Task: Create a due date automation trigger when advanced on, 2 working days after a card is due add fields without custom field "Resume" set to a number lower or equal to 1 and greater than 10 at 11:00 AM.
Action: Mouse moved to (876, 267)
Screenshot: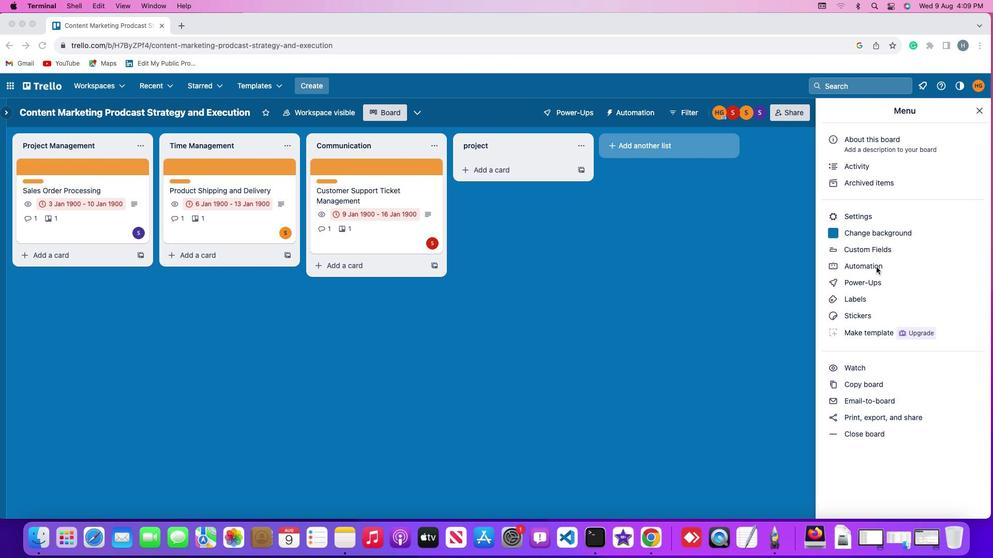 
Action: Mouse pressed left at (876, 267)
Screenshot: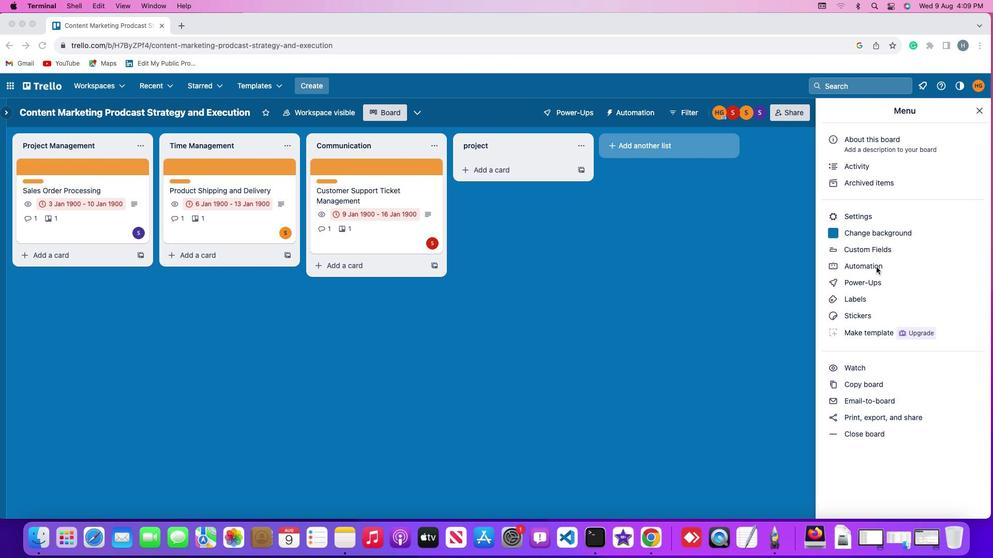 
Action: Mouse pressed left at (876, 267)
Screenshot: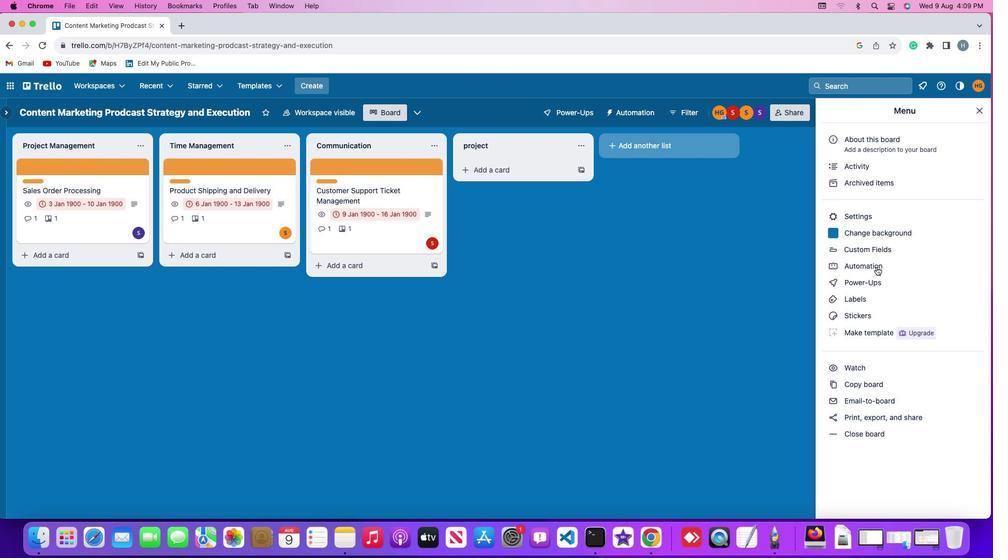 
Action: Mouse moved to (57, 245)
Screenshot: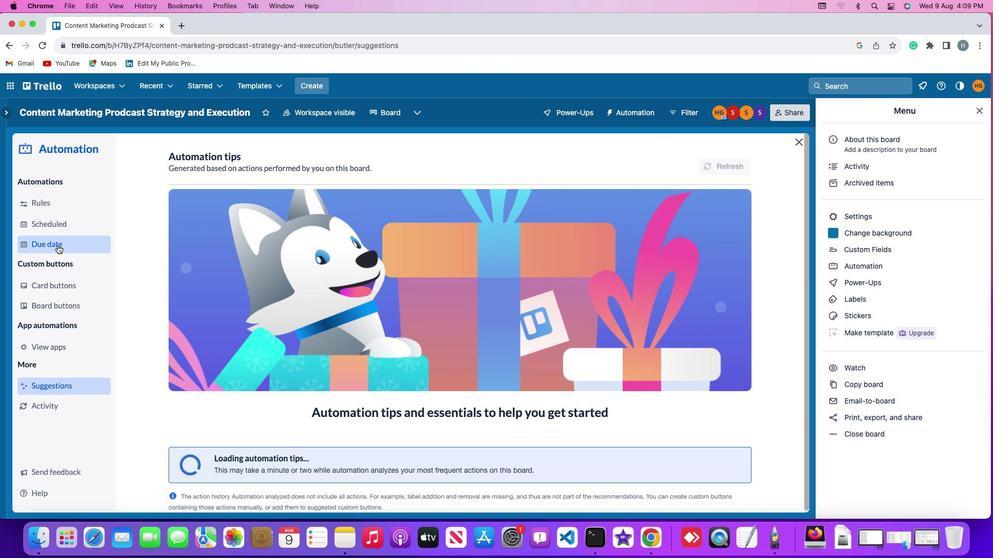 
Action: Mouse pressed left at (57, 245)
Screenshot: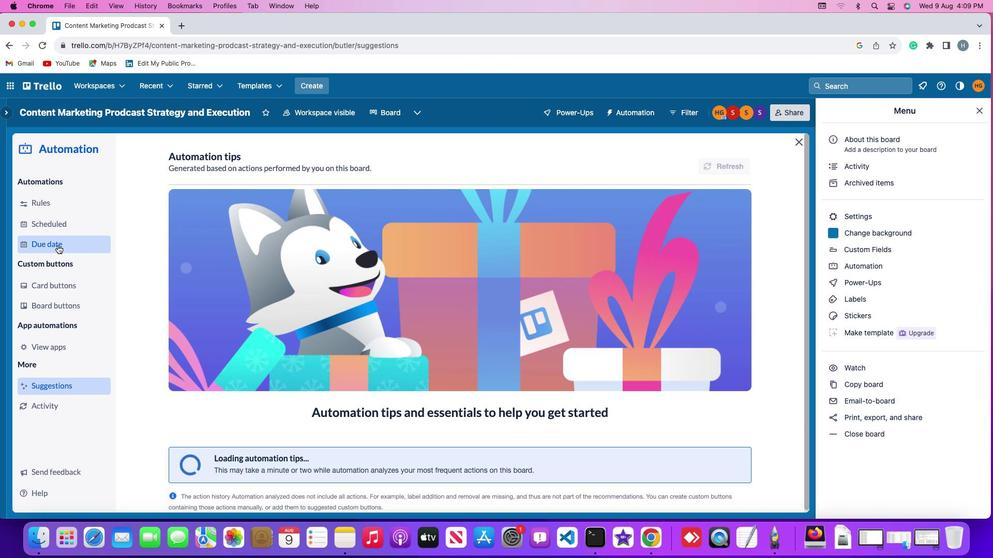 
Action: Mouse moved to (689, 161)
Screenshot: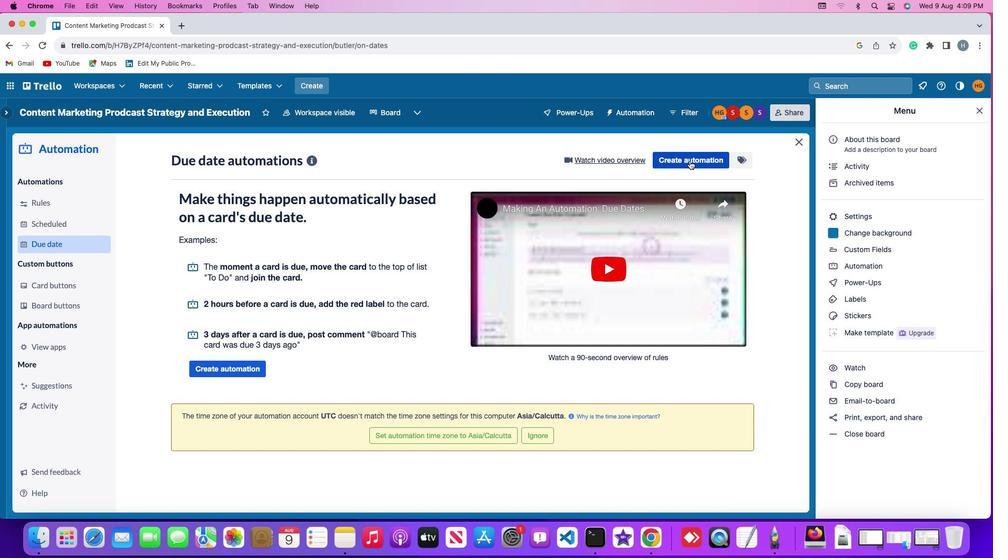 
Action: Mouse pressed left at (689, 161)
Screenshot: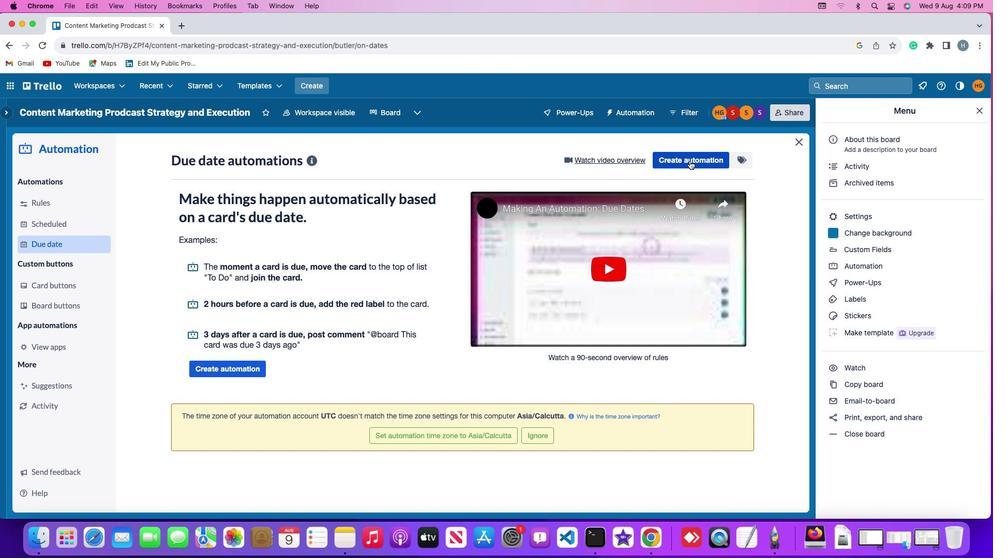 
Action: Mouse moved to (240, 256)
Screenshot: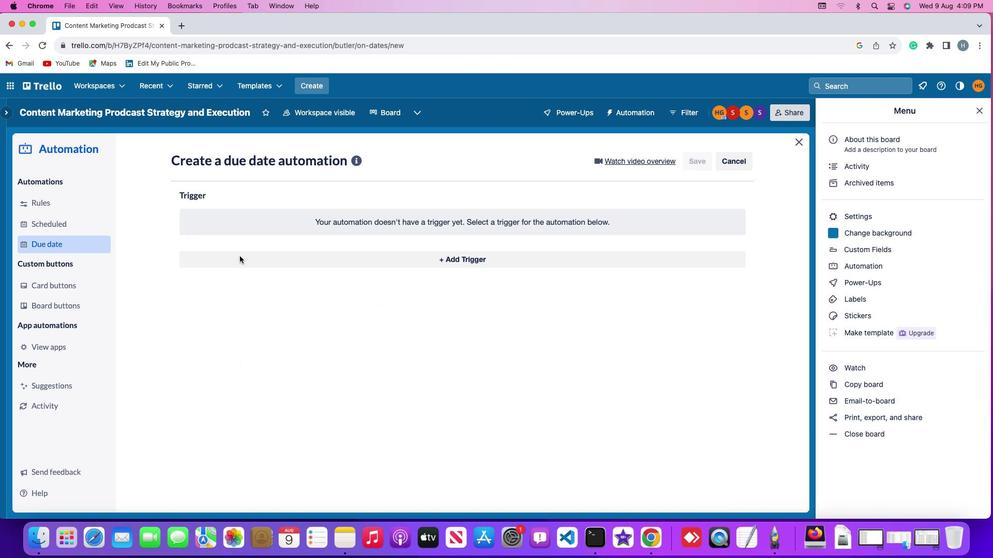 
Action: Mouse pressed left at (240, 256)
Screenshot: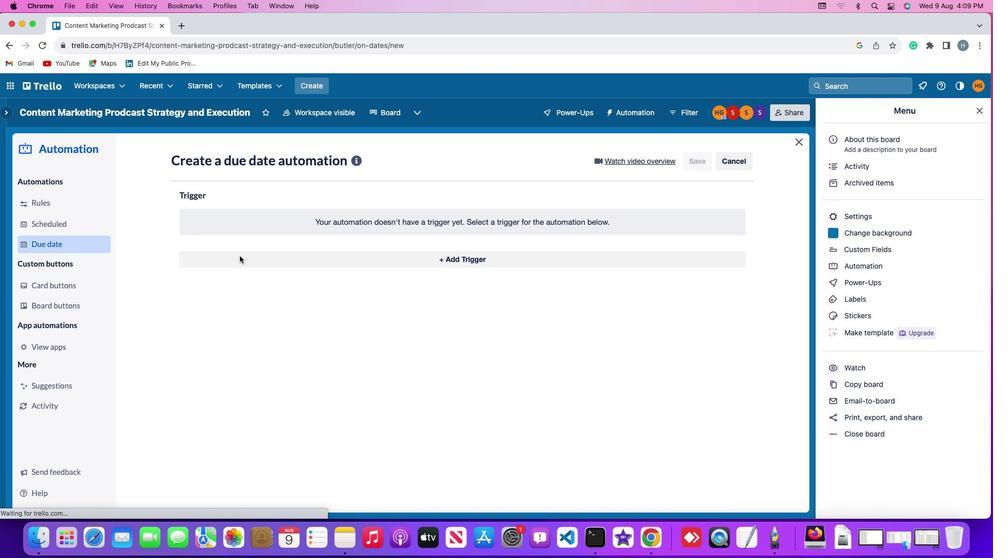 
Action: Mouse moved to (197, 415)
Screenshot: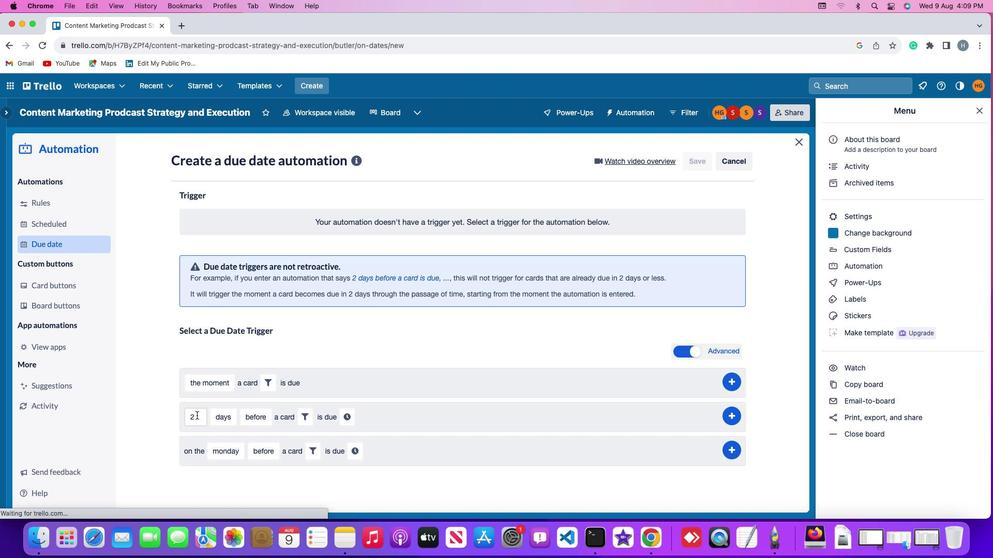 
Action: Mouse pressed left at (197, 415)
Screenshot: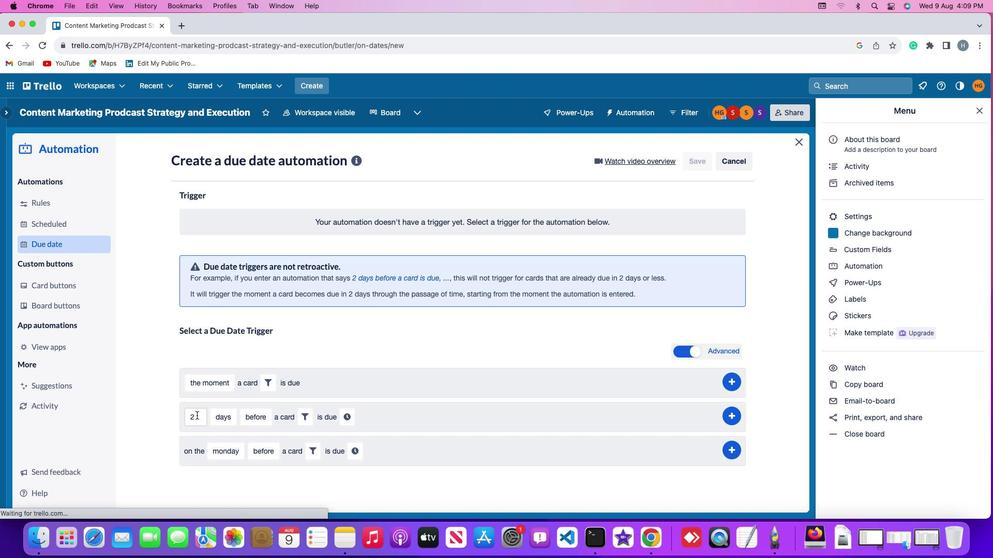 
Action: Mouse moved to (200, 413)
Screenshot: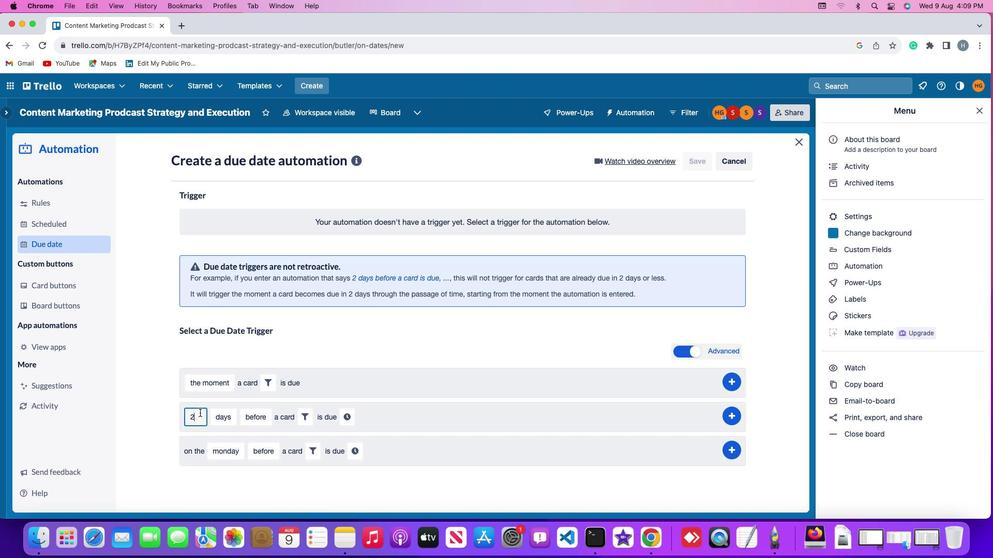 
Action: Key pressed Key.backspace
Screenshot: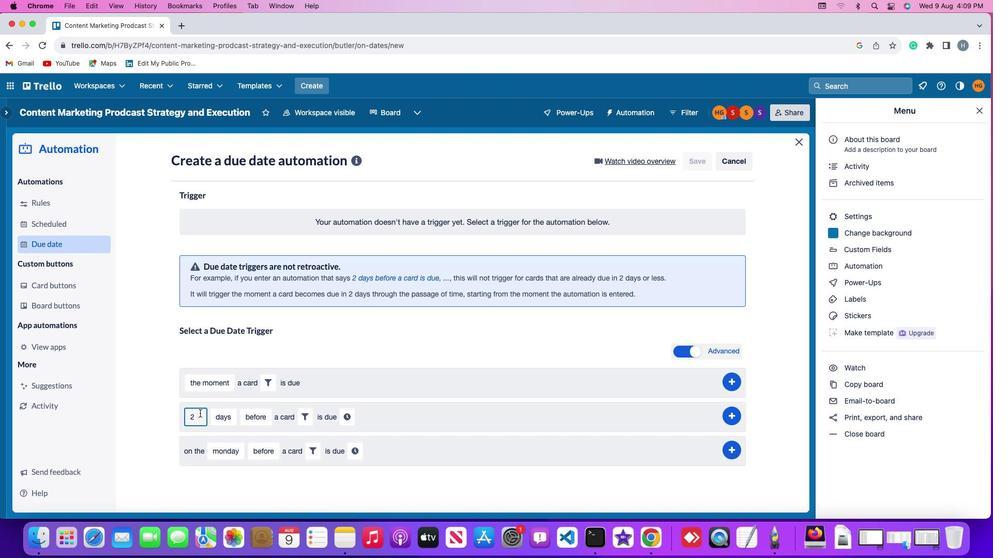 
Action: Mouse moved to (200, 413)
Screenshot: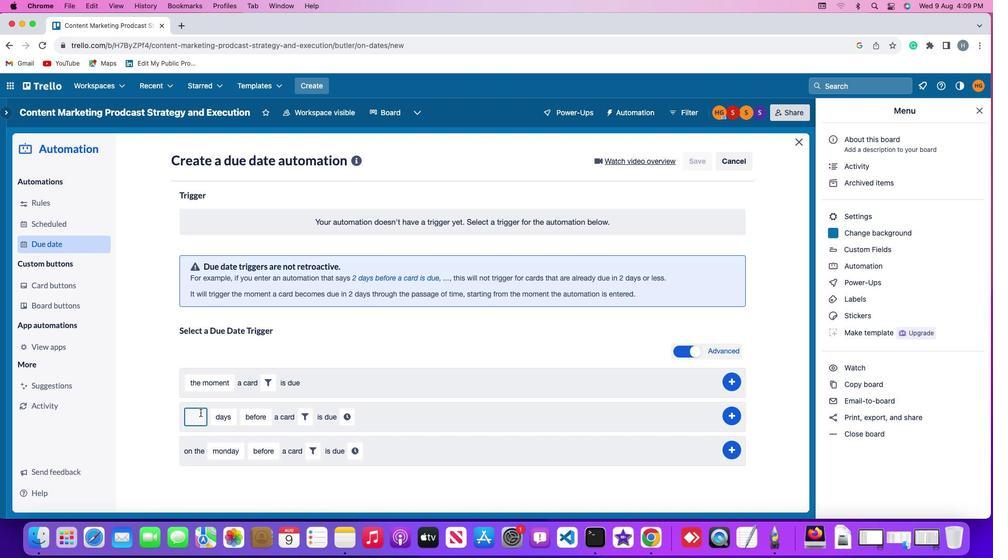 
Action: Key pressed '2'
Screenshot: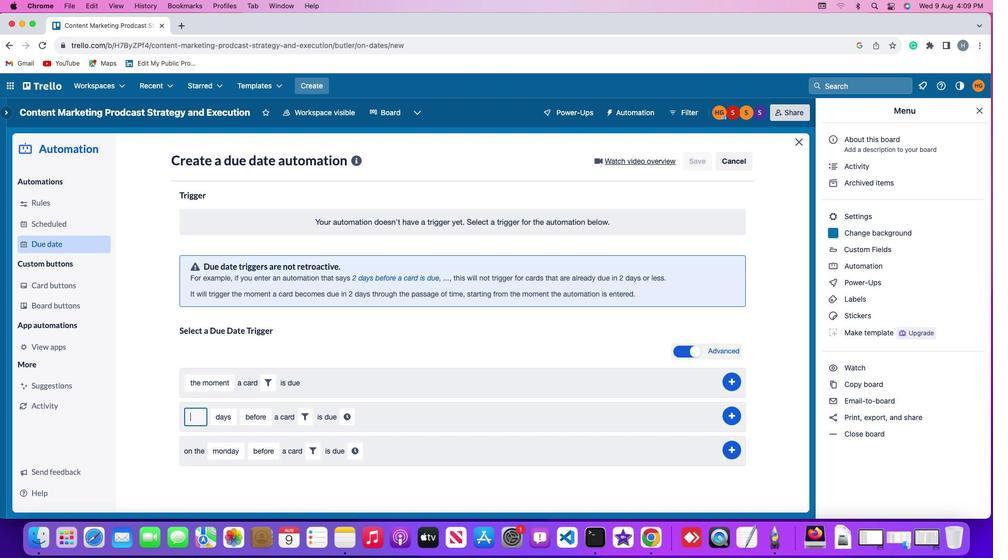 
Action: Mouse moved to (221, 415)
Screenshot: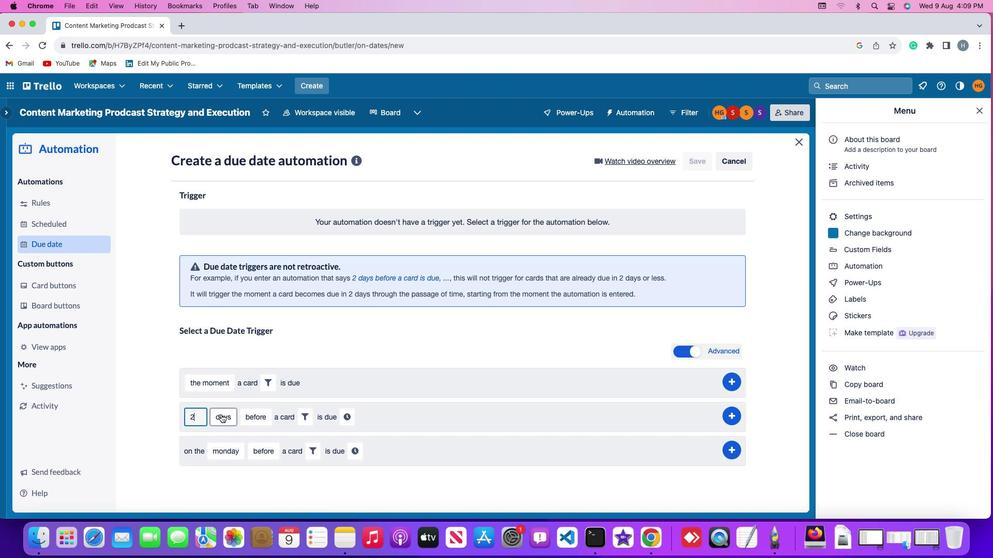 
Action: Mouse pressed left at (221, 415)
Screenshot: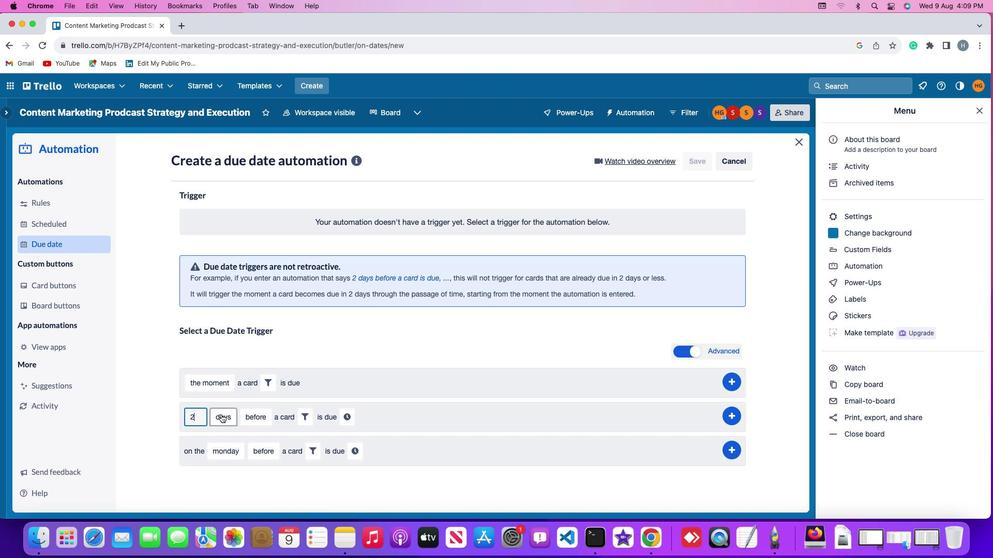 
Action: Mouse moved to (225, 458)
Screenshot: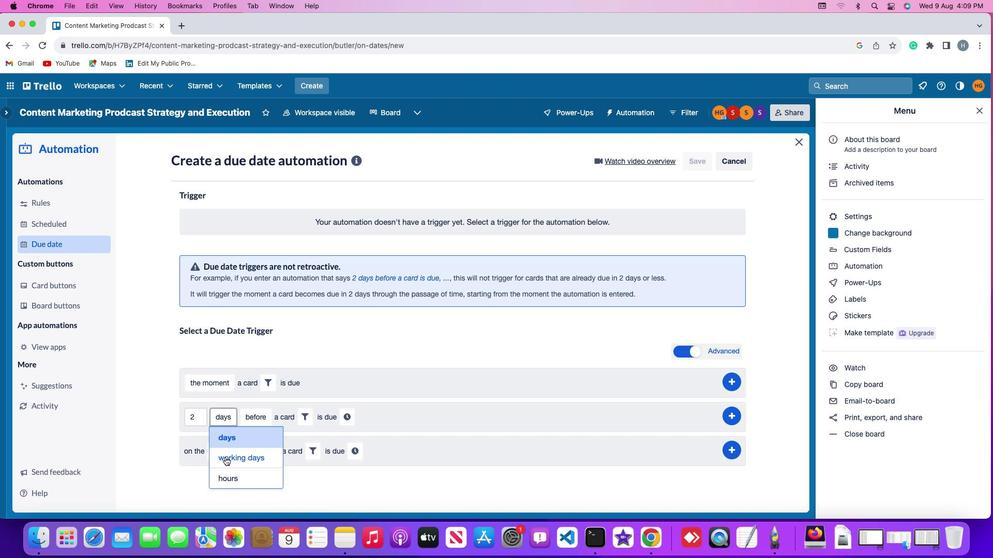 
Action: Mouse pressed left at (225, 458)
Screenshot: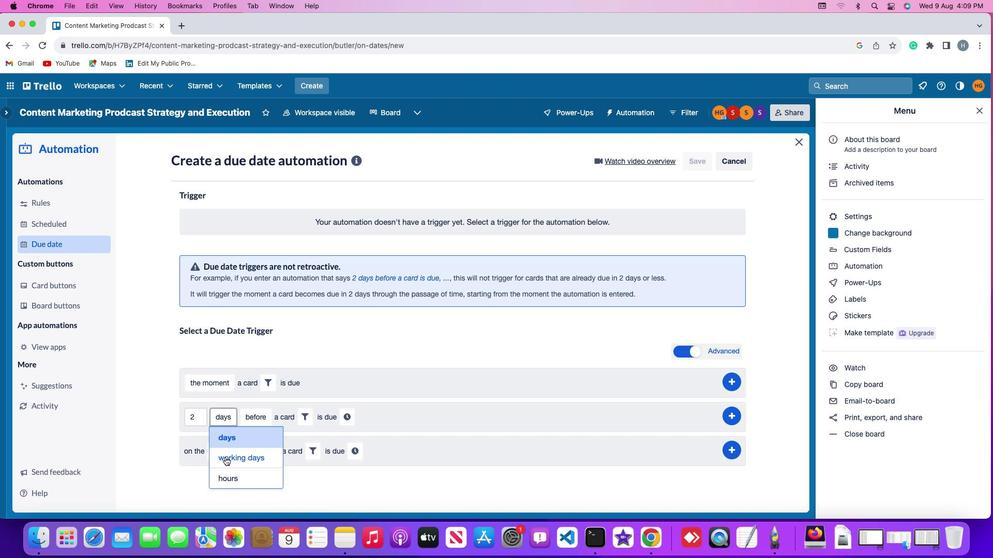 
Action: Mouse moved to (285, 413)
Screenshot: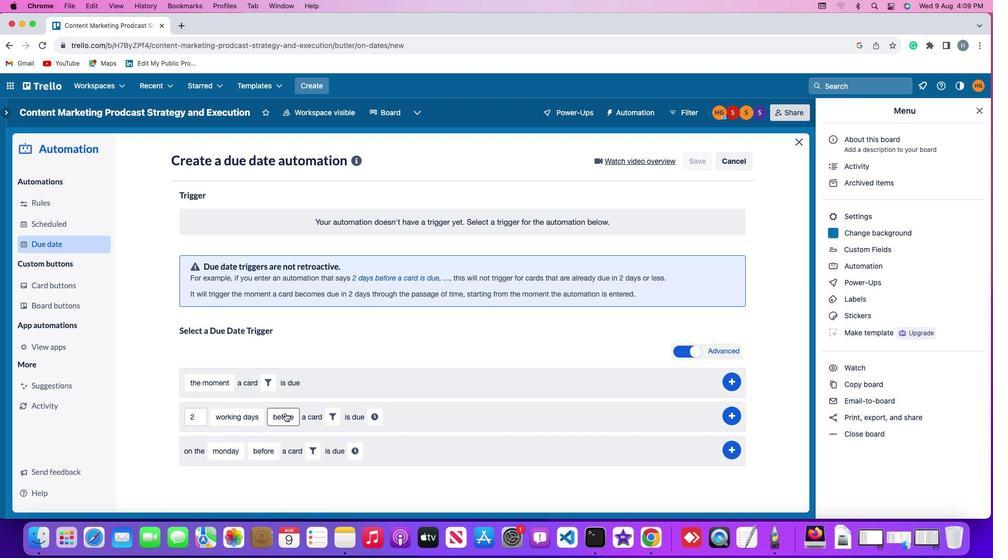 
Action: Mouse pressed left at (285, 413)
Screenshot: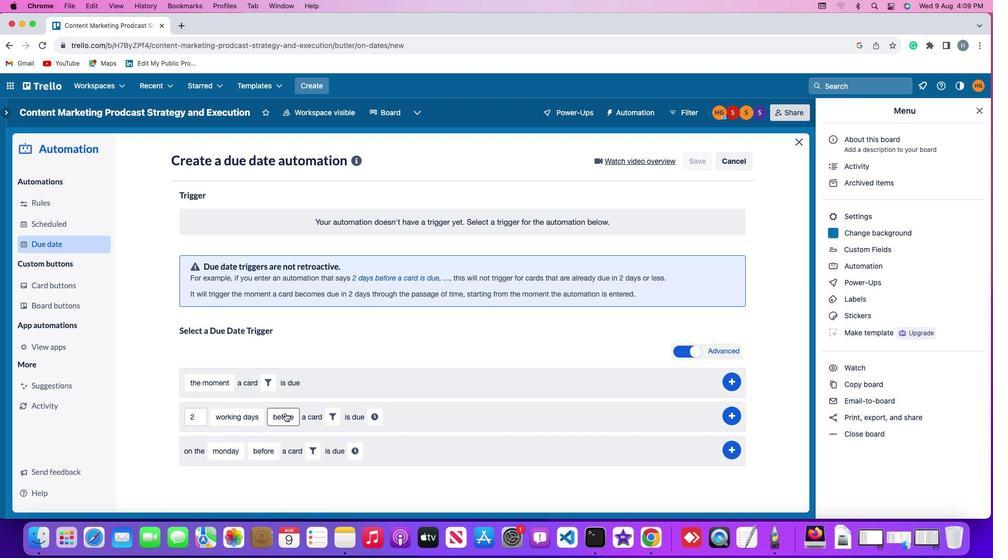 
Action: Mouse moved to (281, 461)
Screenshot: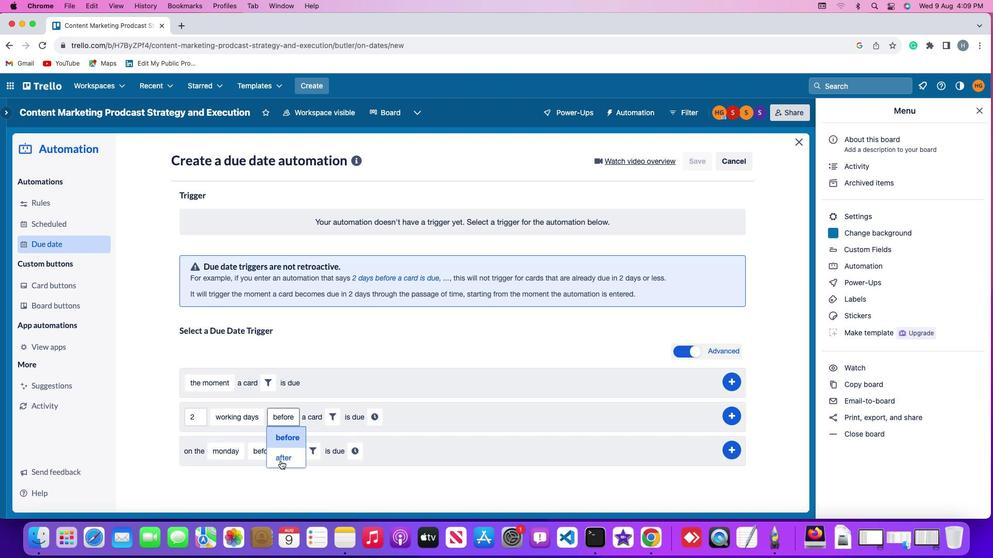 
Action: Mouse pressed left at (281, 461)
Screenshot: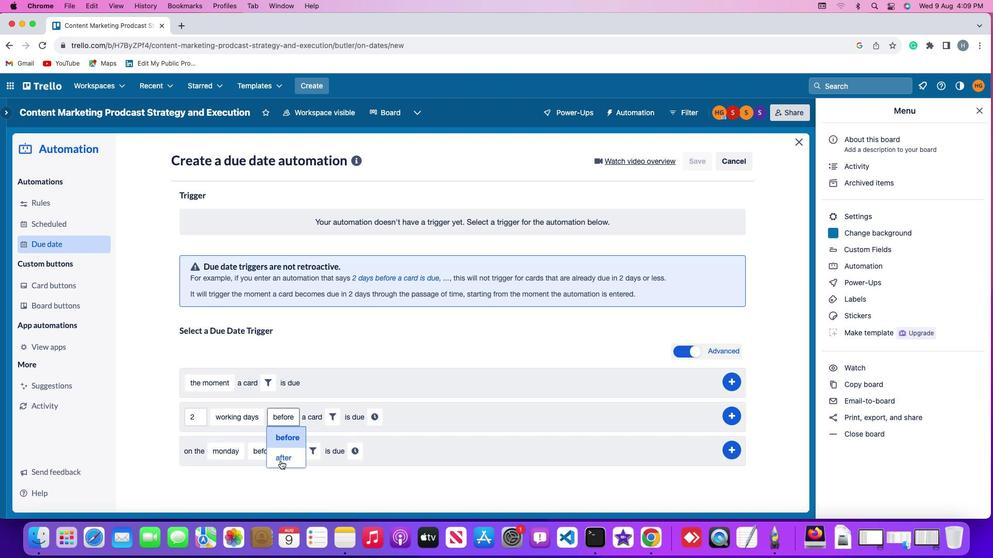 
Action: Mouse moved to (330, 419)
Screenshot: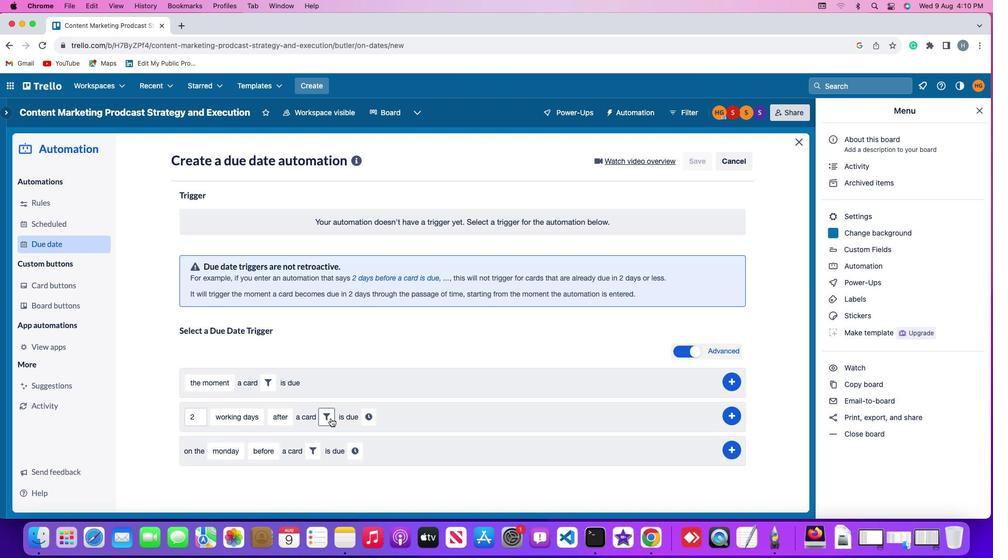 
Action: Mouse pressed left at (330, 419)
Screenshot: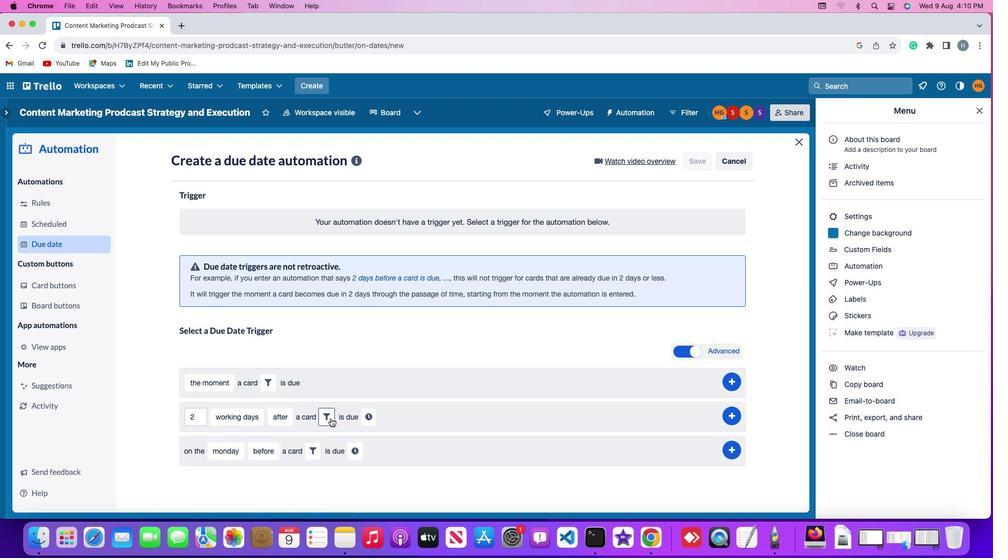 
Action: Mouse moved to (495, 449)
Screenshot: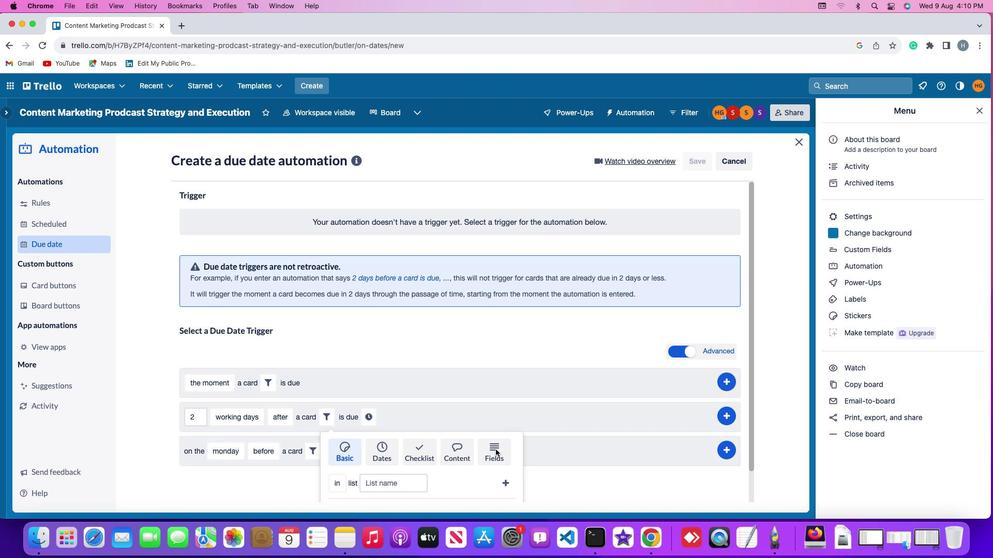 
Action: Mouse pressed left at (495, 449)
Screenshot: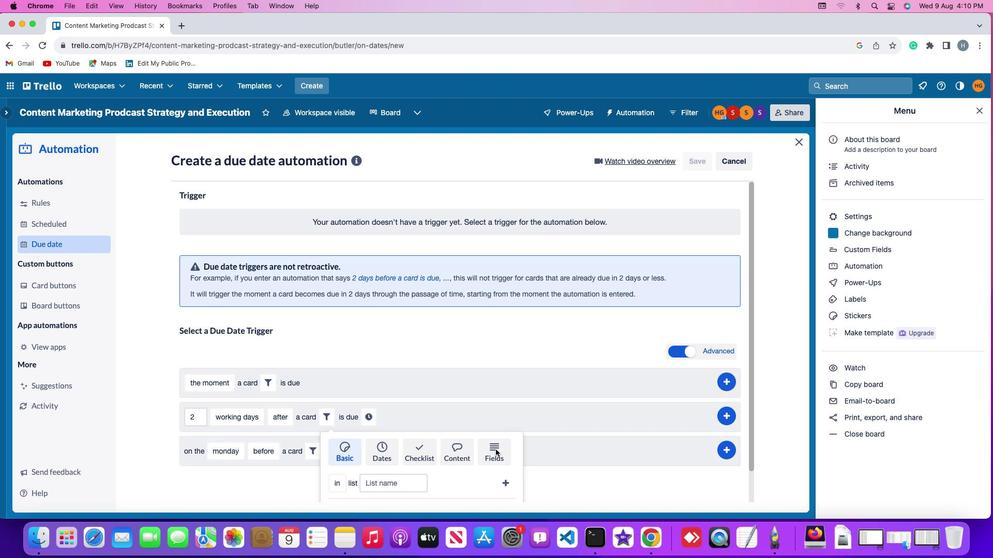 
Action: Mouse moved to (306, 468)
Screenshot: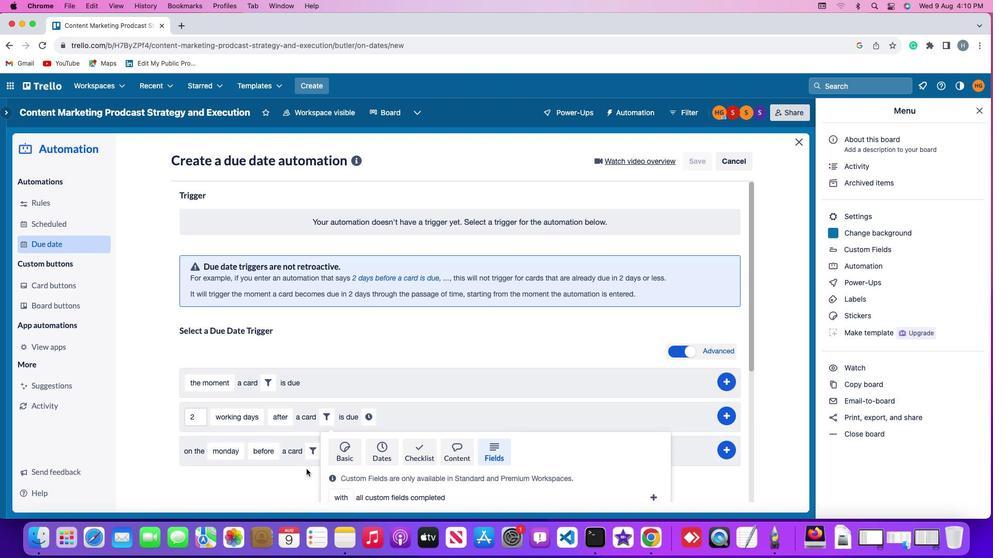 
Action: Mouse scrolled (306, 468) with delta (0, 0)
Screenshot: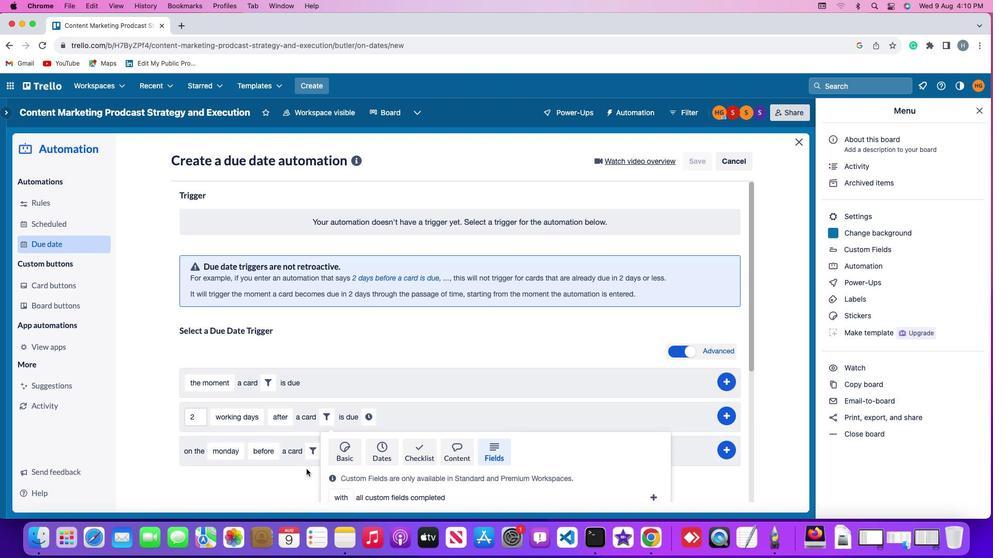 
Action: Mouse moved to (306, 467)
Screenshot: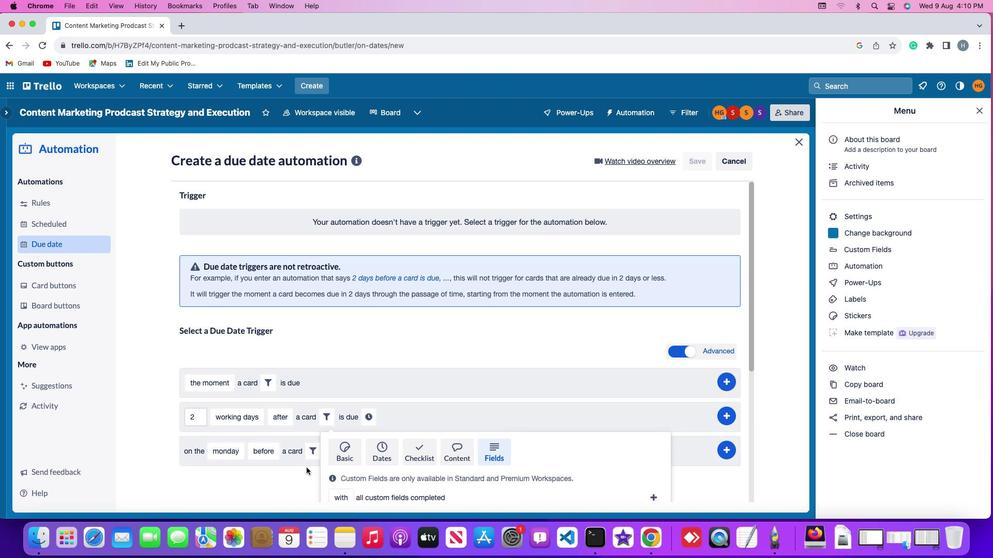 
Action: Mouse scrolled (306, 467) with delta (0, 0)
Screenshot: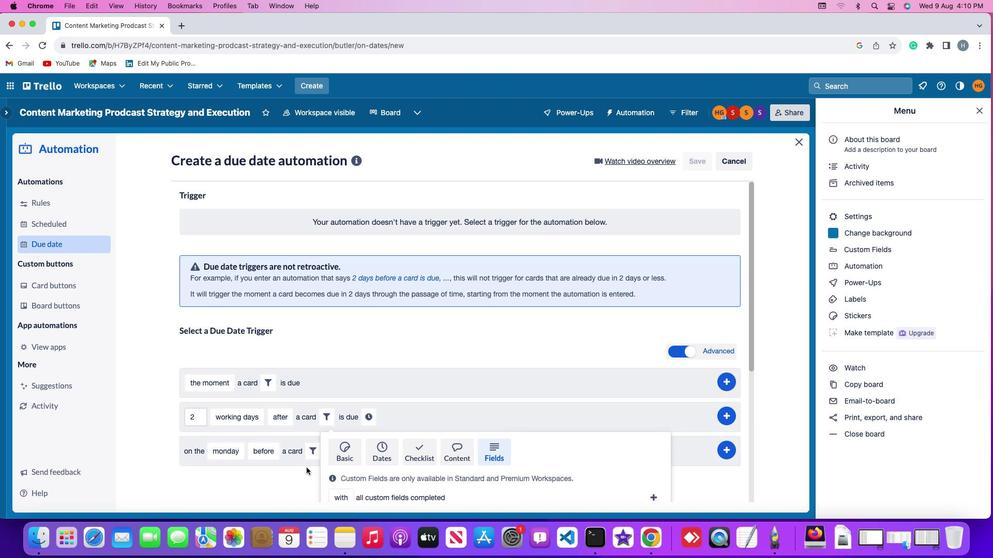 
Action: Mouse scrolled (306, 467) with delta (0, -1)
Screenshot: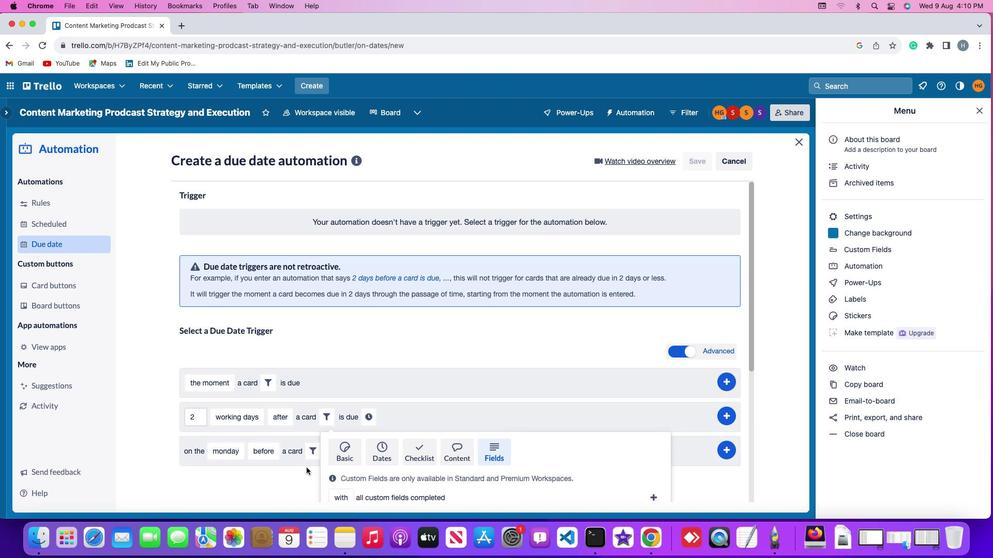 
Action: Mouse scrolled (306, 467) with delta (0, -2)
Screenshot: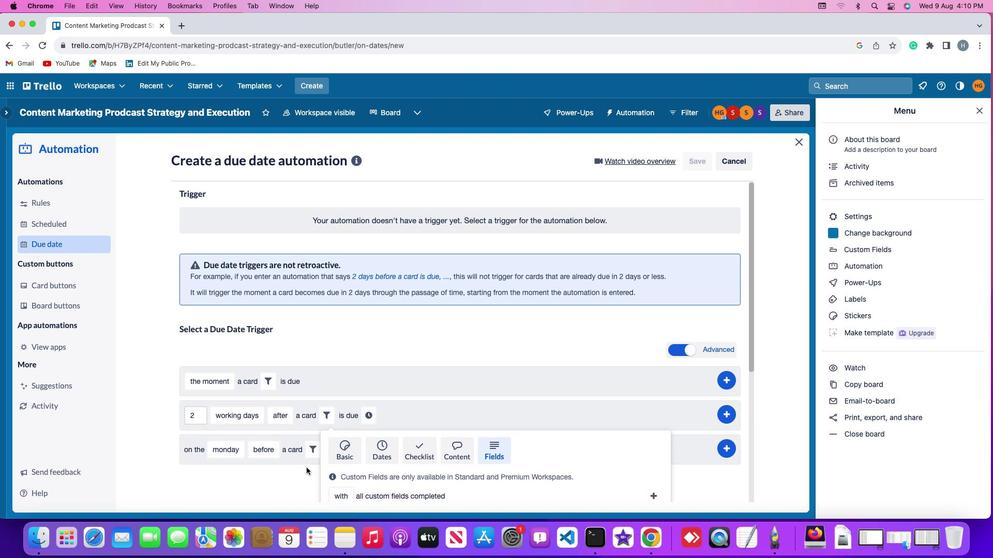 
Action: Mouse scrolled (306, 467) with delta (0, -3)
Screenshot: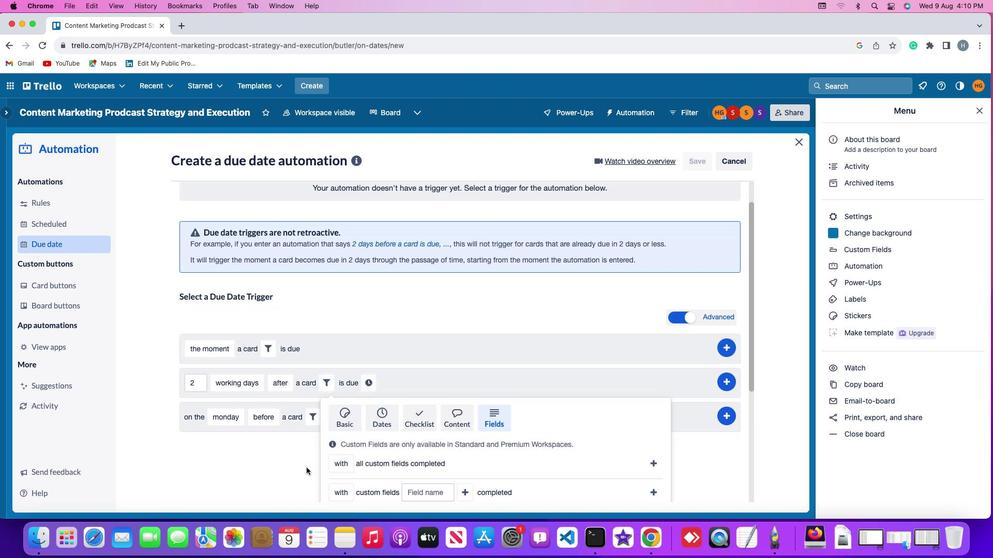 
Action: Mouse scrolled (306, 467) with delta (0, 0)
Screenshot: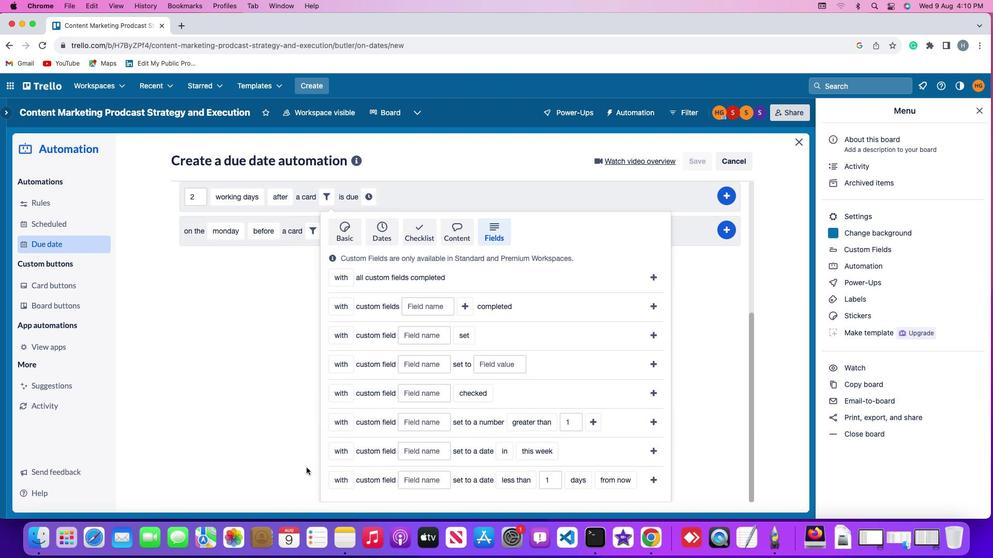
Action: Mouse scrolled (306, 467) with delta (0, 0)
Screenshot: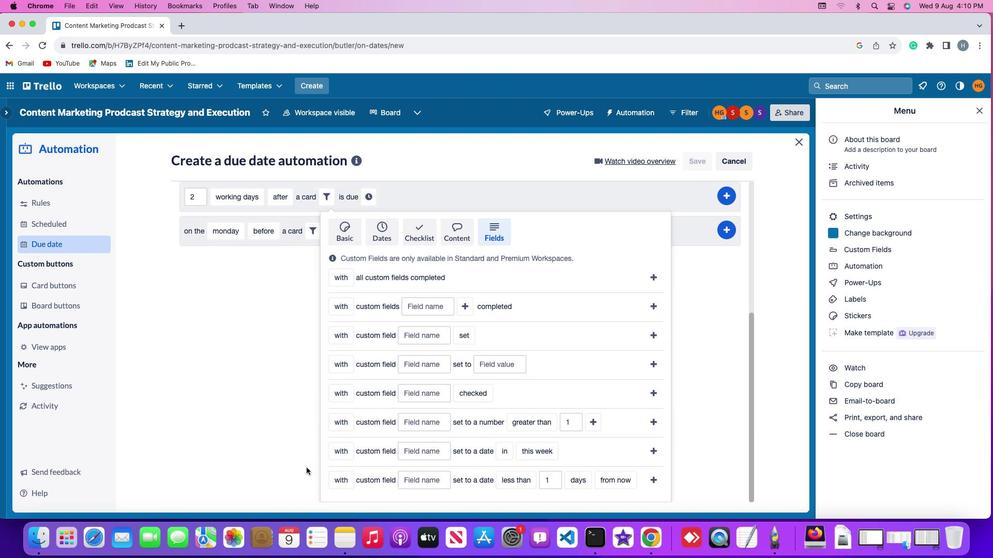 
Action: Mouse scrolled (306, 467) with delta (0, -1)
Screenshot: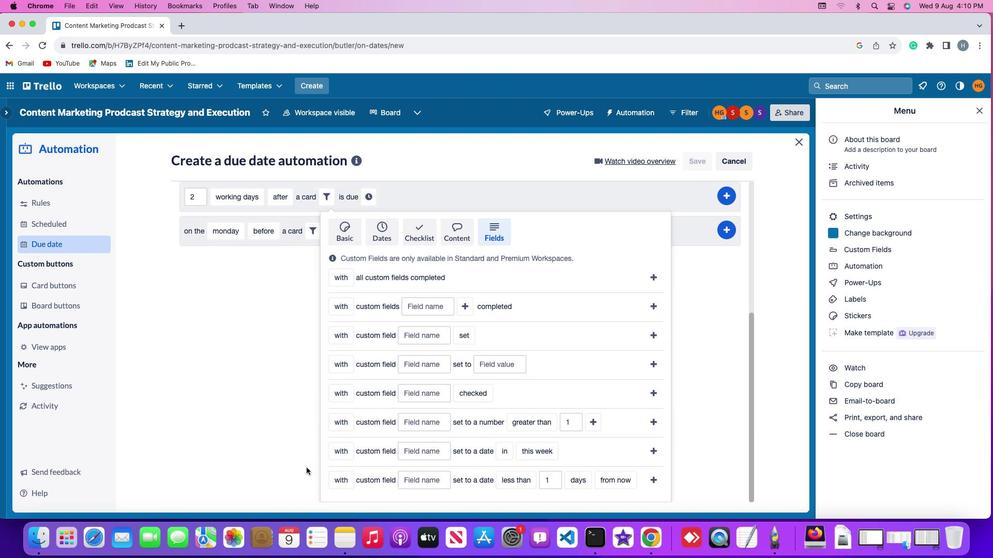 
Action: Mouse scrolled (306, 467) with delta (0, -2)
Screenshot: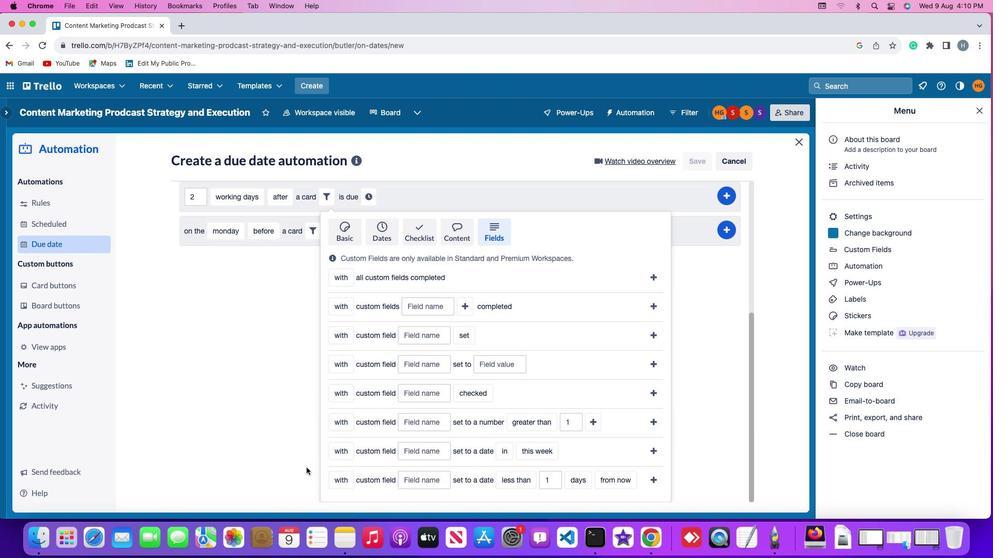 
Action: Mouse scrolled (306, 467) with delta (0, -3)
Screenshot: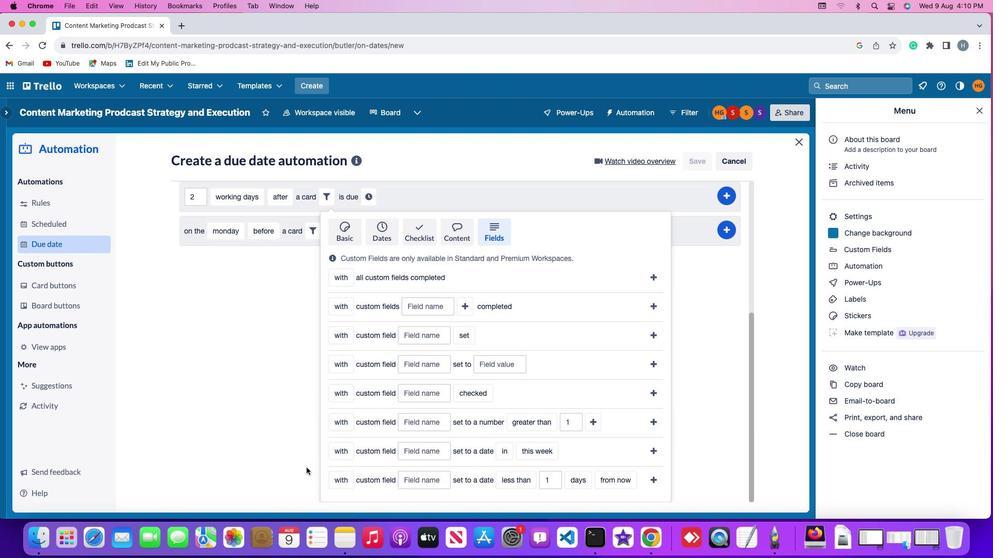 
Action: Mouse scrolled (306, 467) with delta (0, -3)
Screenshot: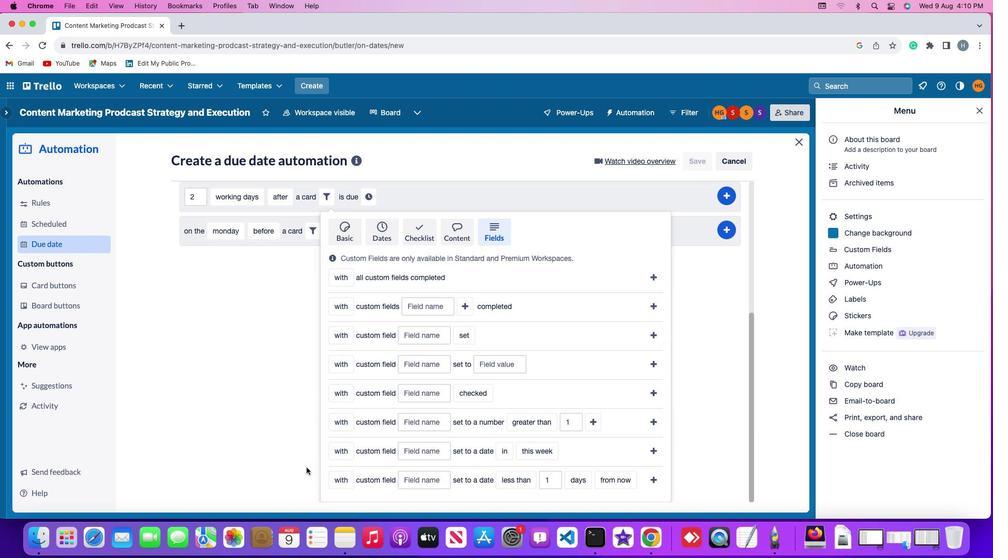 
Action: Mouse moved to (338, 422)
Screenshot: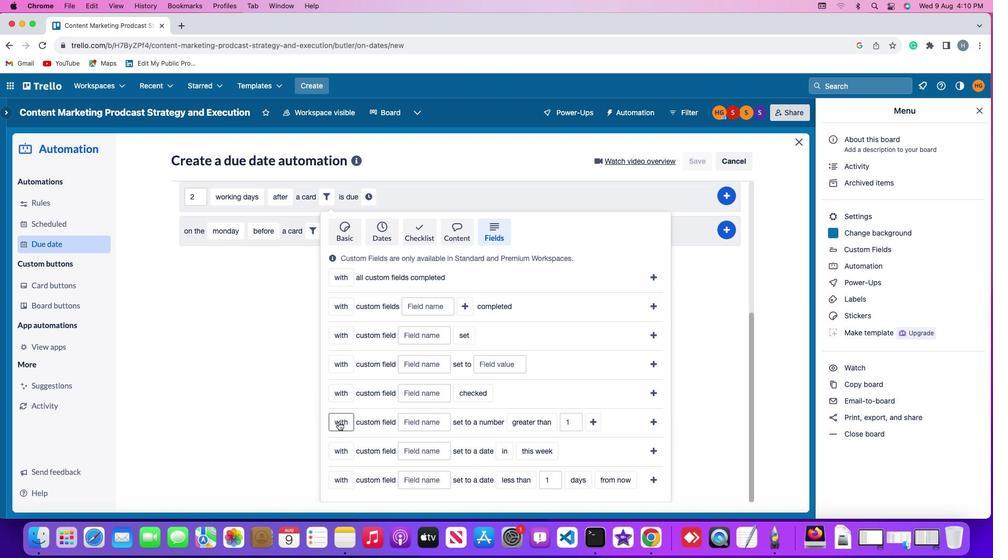 
Action: Mouse pressed left at (338, 422)
Screenshot: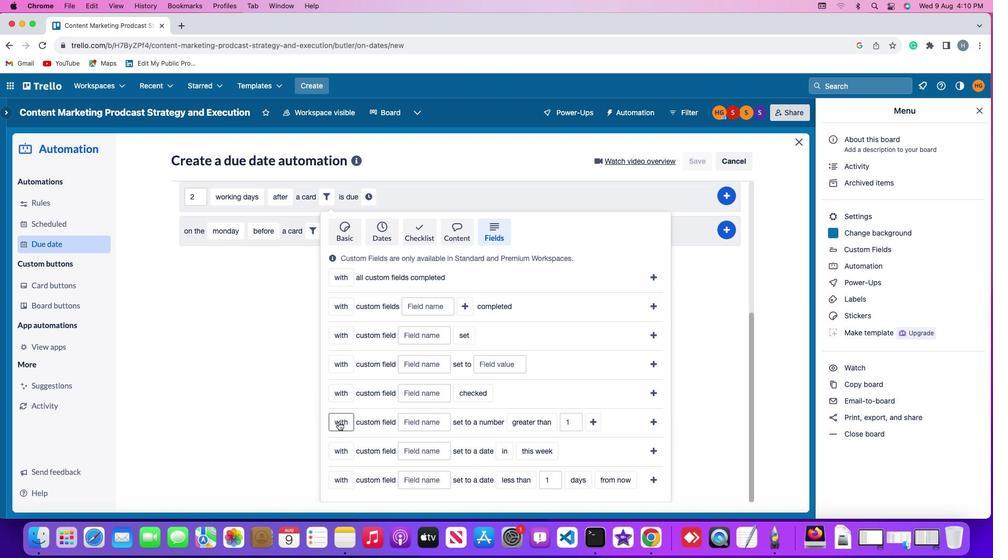 
Action: Mouse moved to (344, 461)
Screenshot: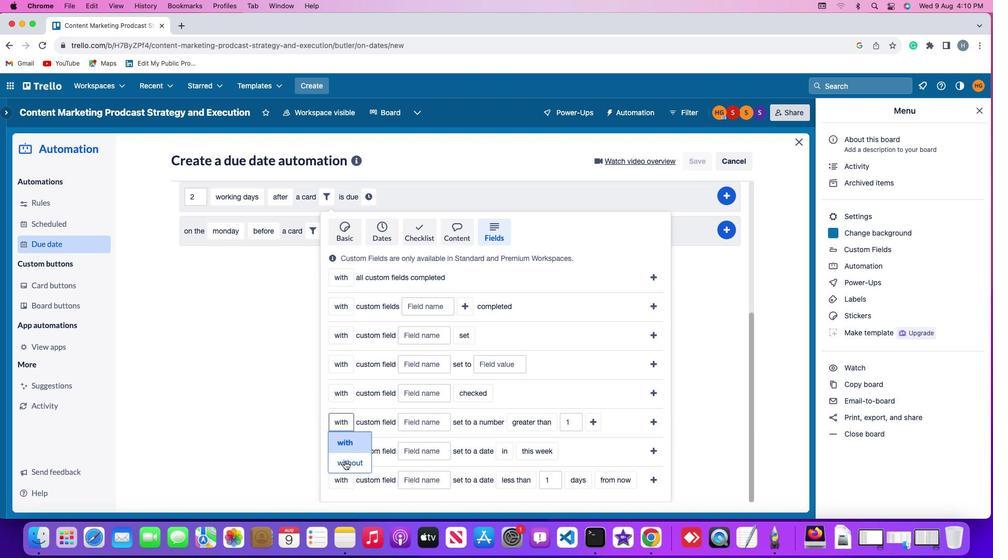 
Action: Mouse pressed left at (344, 461)
Screenshot: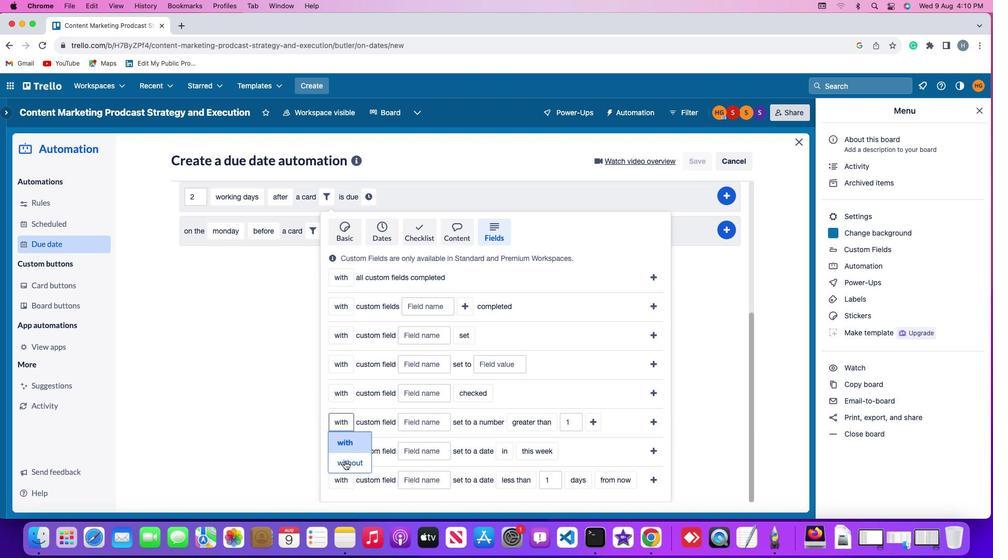 
Action: Mouse moved to (420, 422)
Screenshot: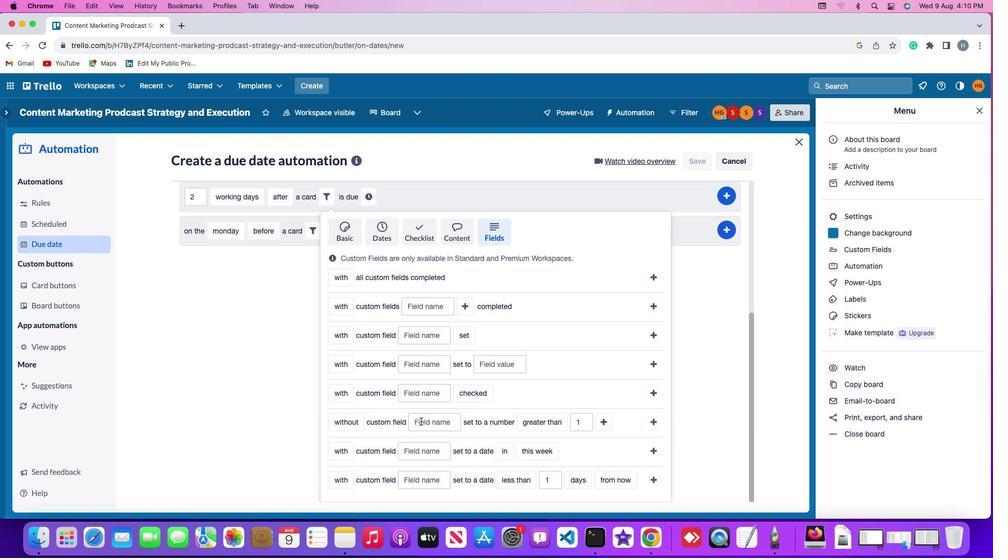 
Action: Mouse pressed left at (420, 422)
Screenshot: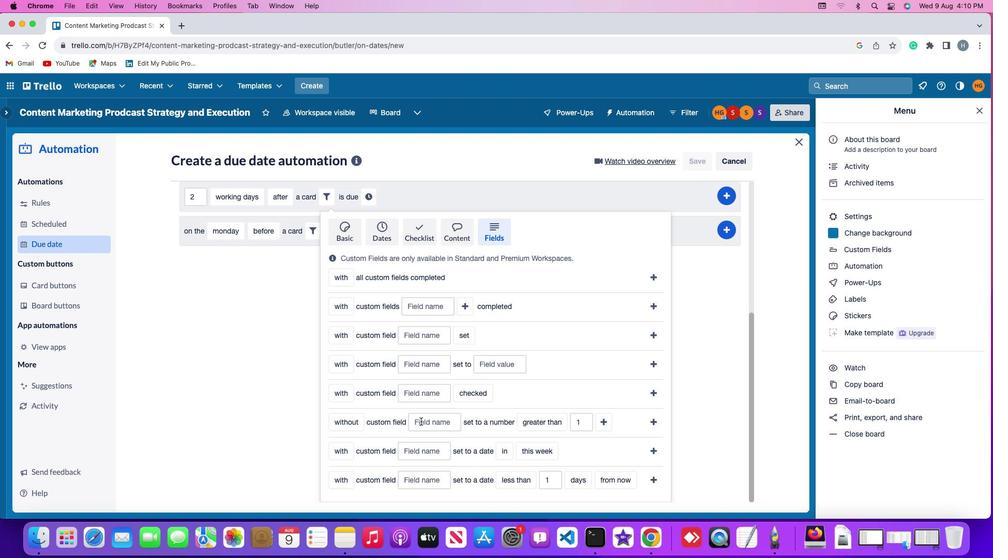 
Action: Mouse moved to (421, 421)
Screenshot: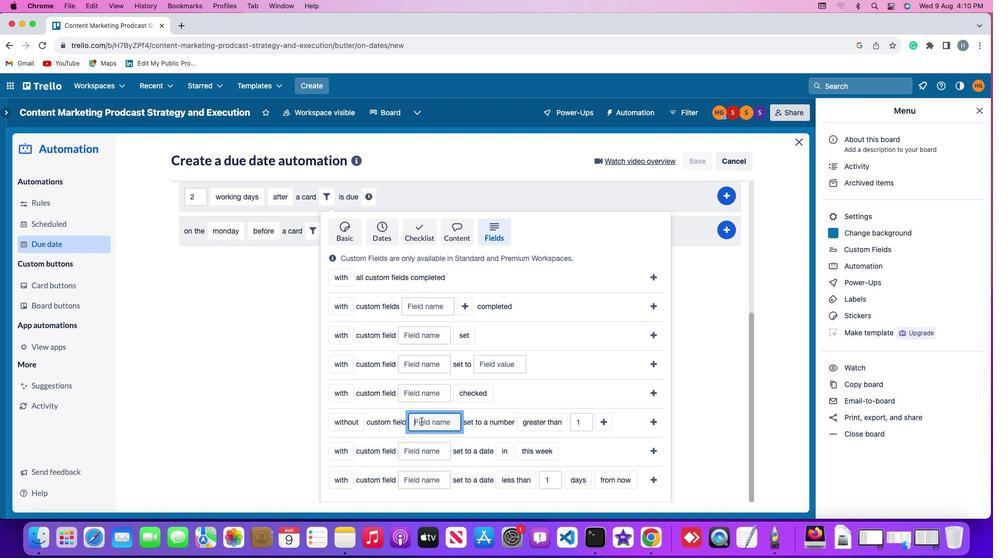 
Action: Key pressed Key.shift'R''e''s''u''m''e'
Screenshot: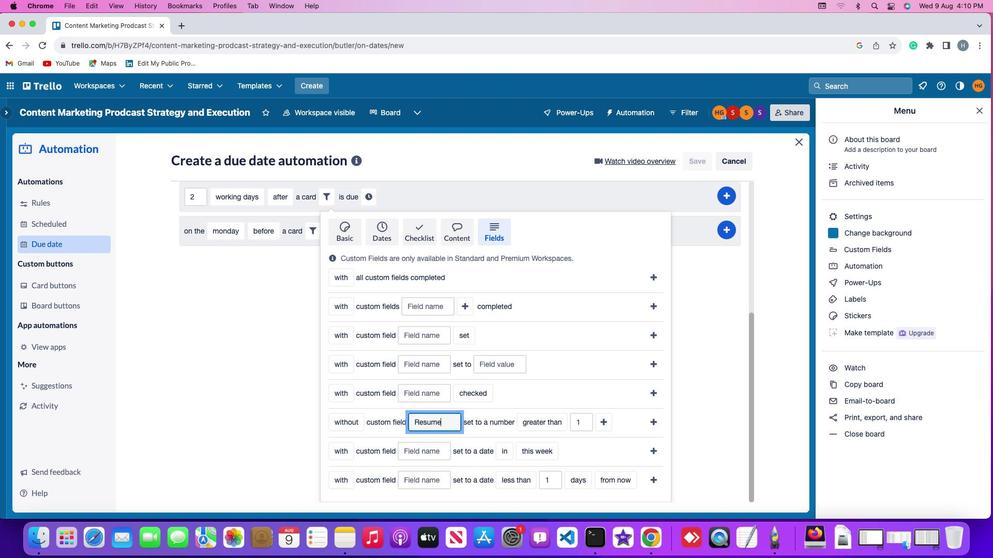 
Action: Mouse moved to (538, 423)
Screenshot: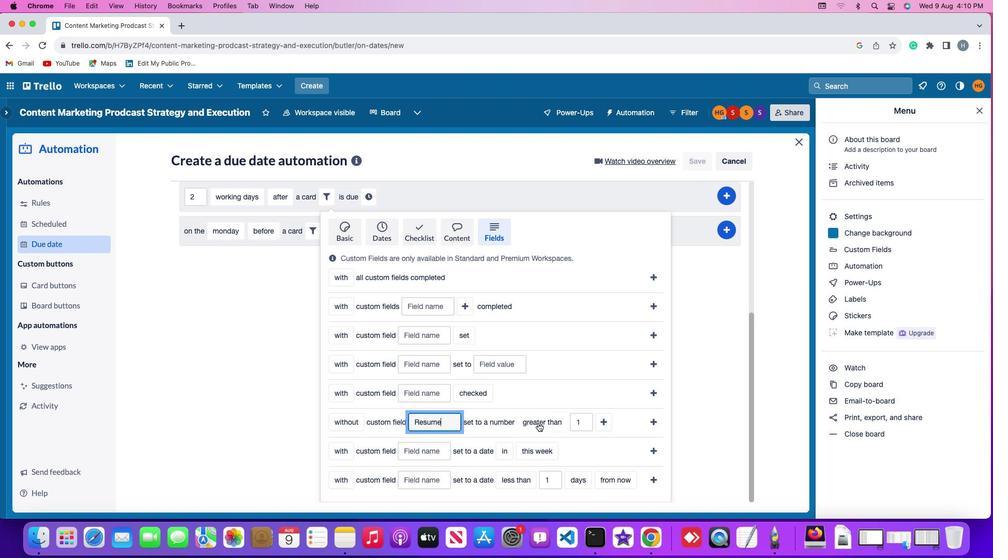 
Action: Mouse pressed left at (538, 423)
Screenshot: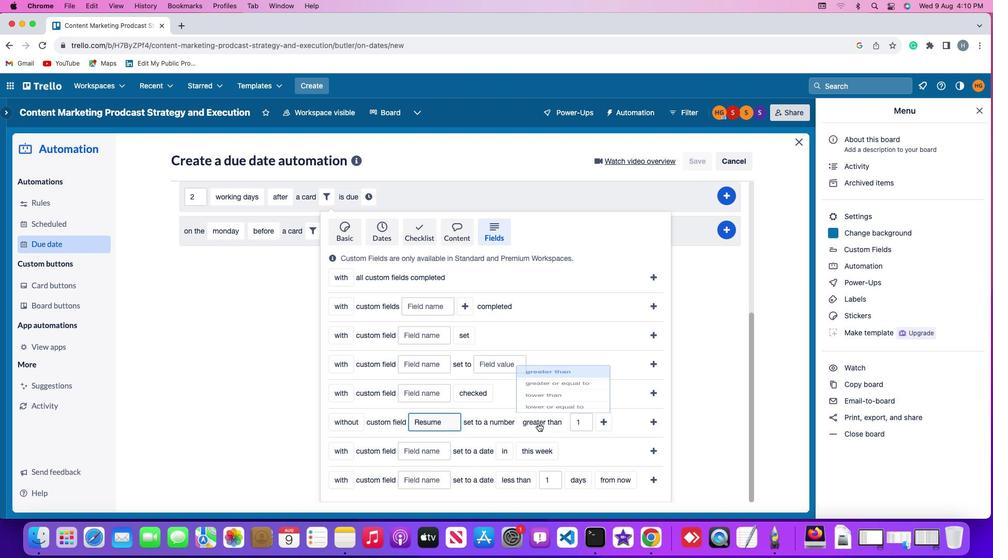 
Action: Mouse moved to (557, 398)
Screenshot: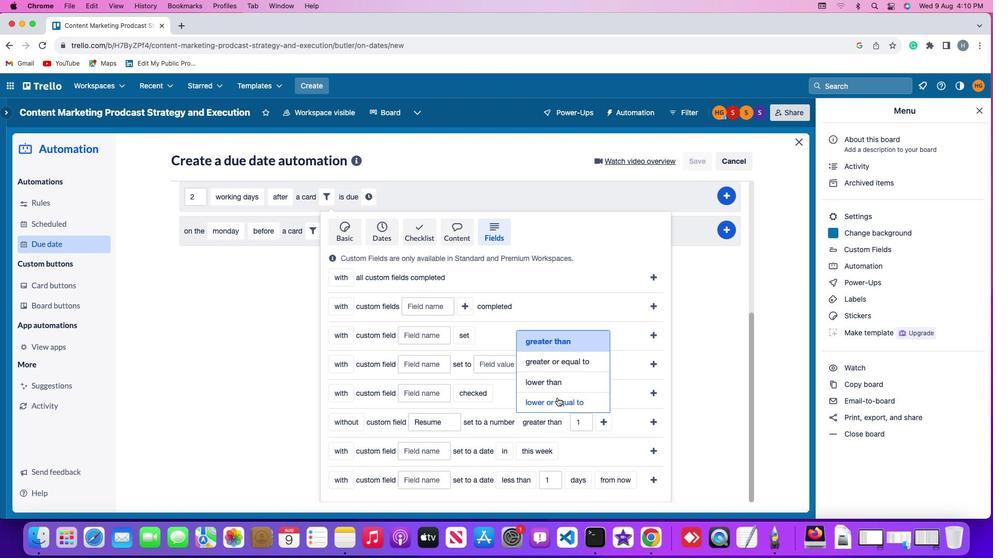 
Action: Mouse pressed left at (557, 398)
Screenshot: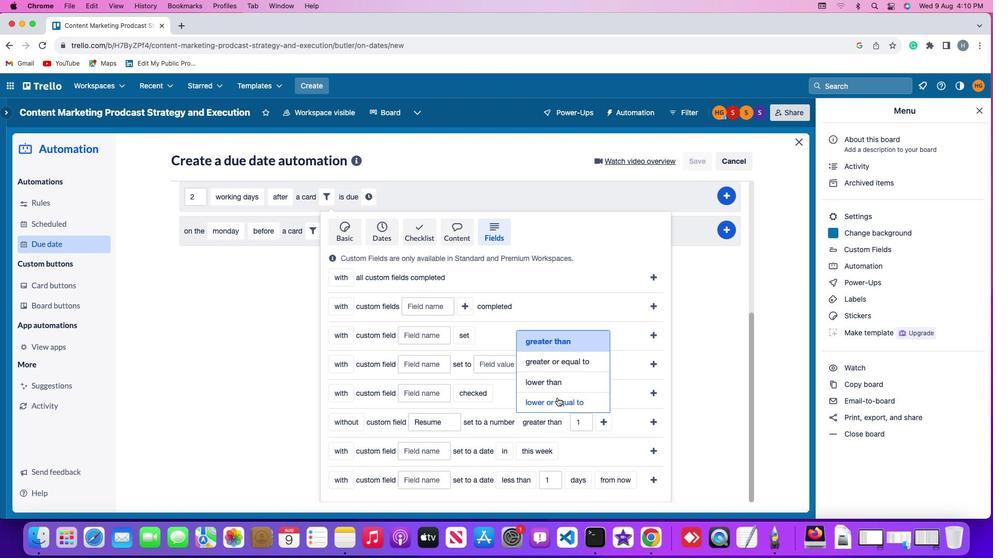 
Action: Mouse moved to (600, 424)
Screenshot: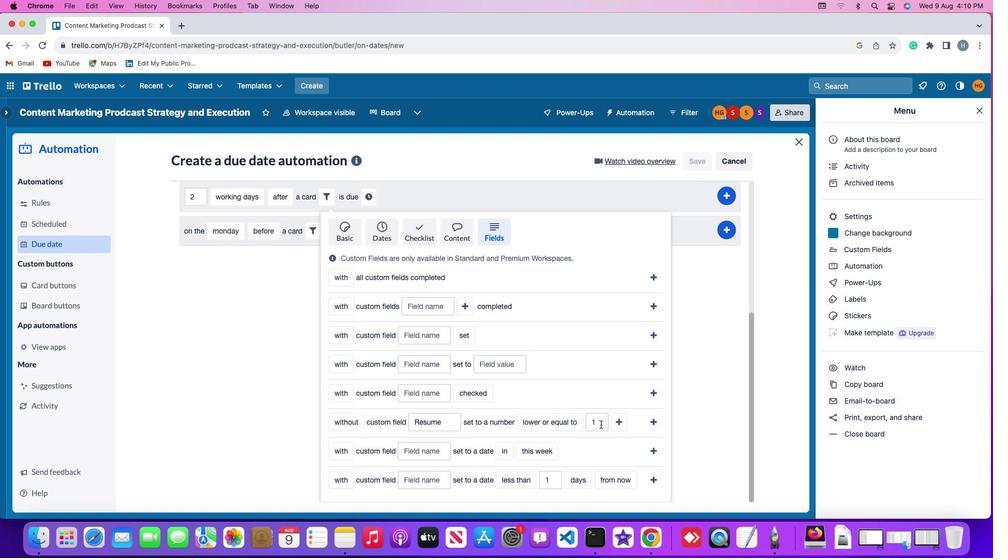 
Action: Mouse pressed left at (600, 424)
Screenshot: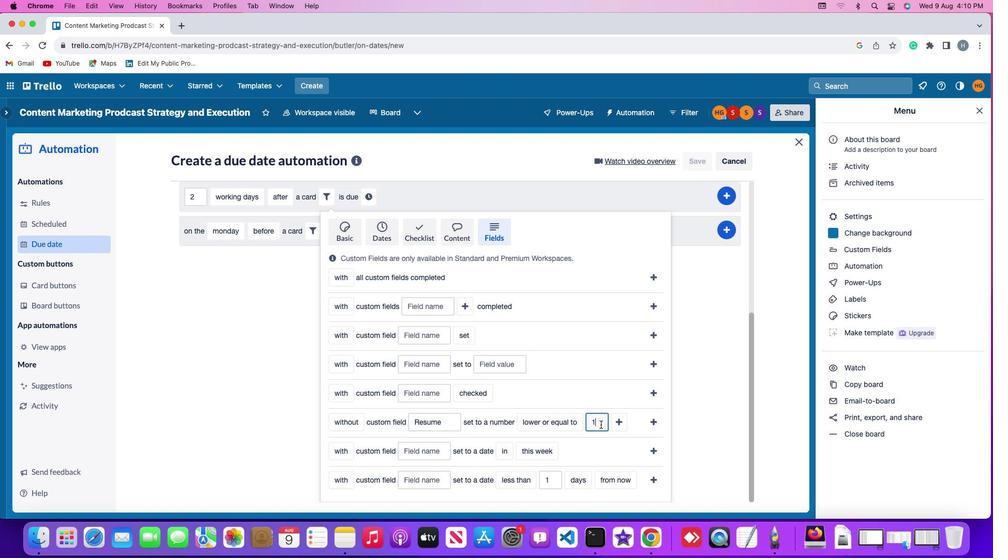 
Action: Key pressed Key.backspace'1'
Screenshot: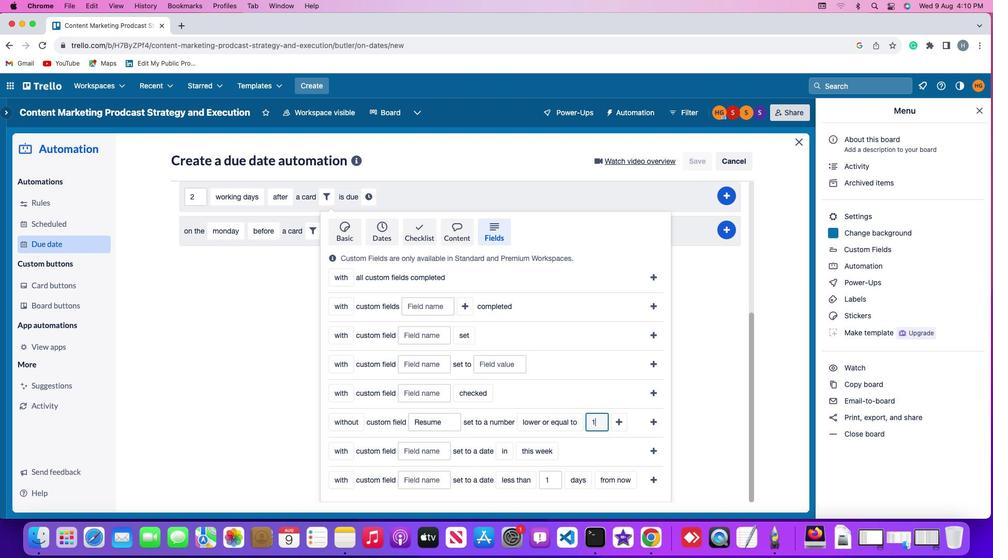 
Action: Mouse moved to (620, 425)
Screenshot: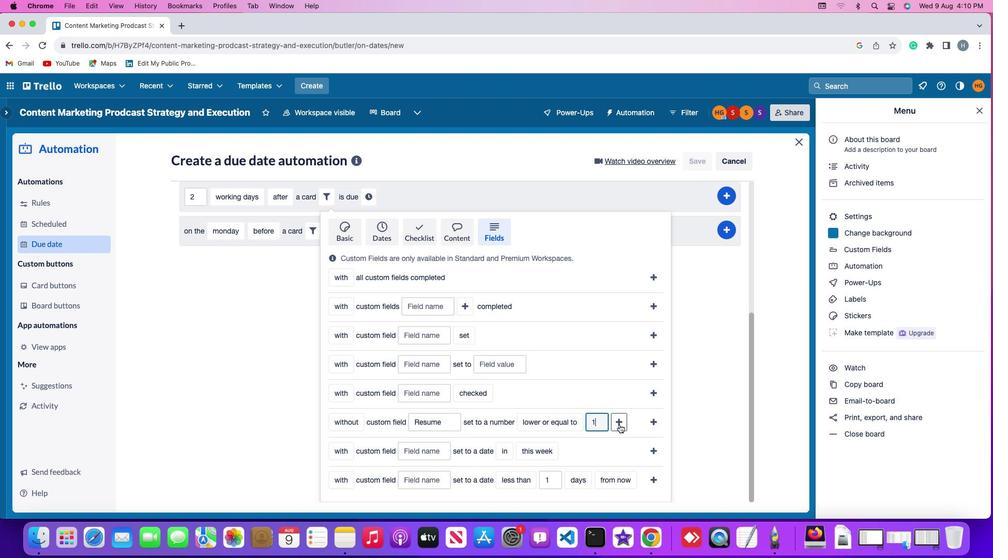 
Action: Mouse pressed left at (620, 425)
Screenshot: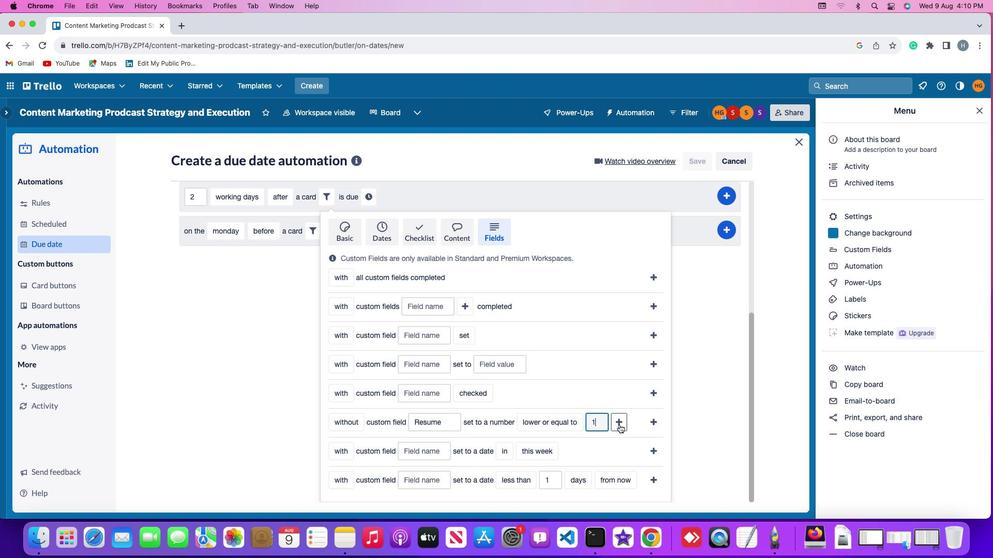 
Action: Mouse moved to (364, 442)
Screenshot: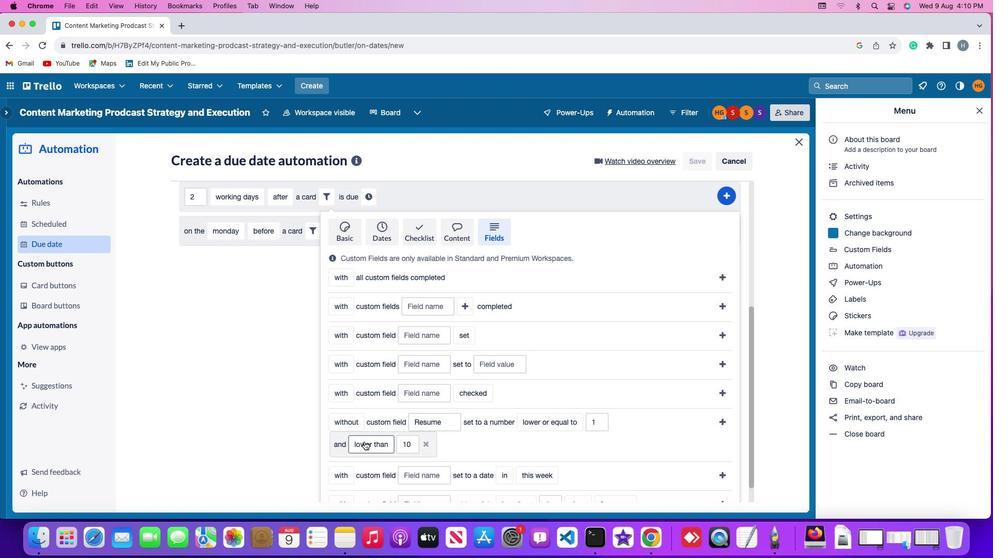 
Action: Mouse pressed left at (364, 442)
Screenshot: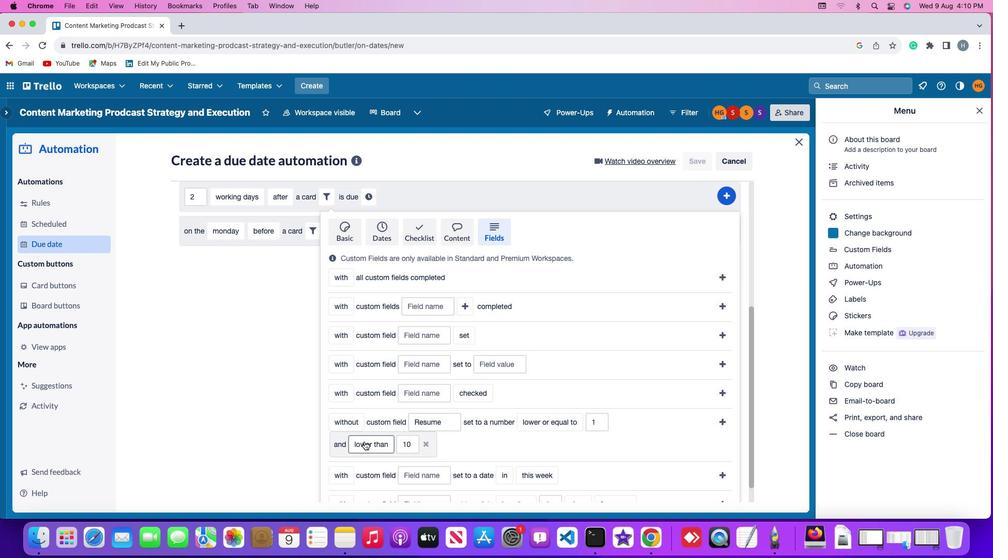 
Action: Mouse moved to (385, 405)
Screenshot: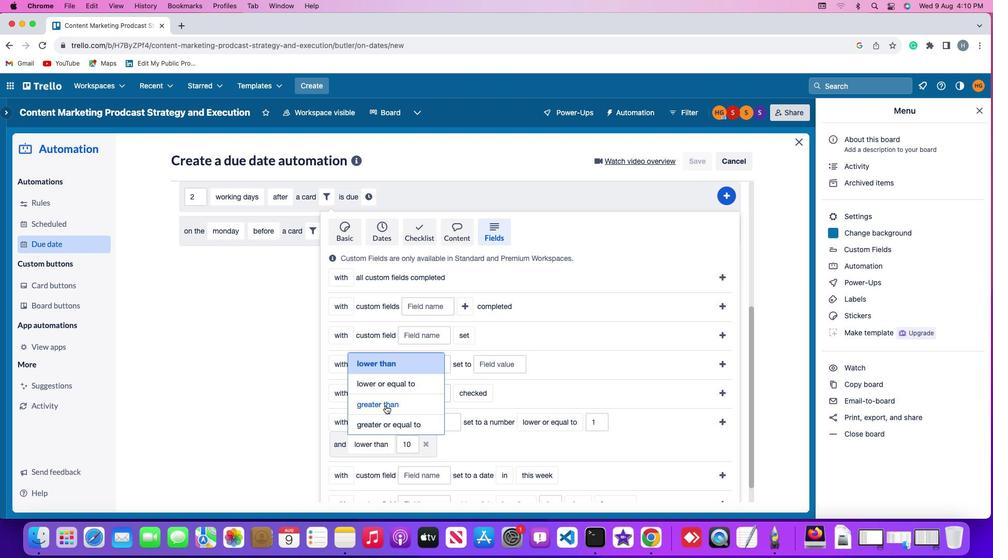 
Action: Mouse pressed left at (385, 405)
Screenshot: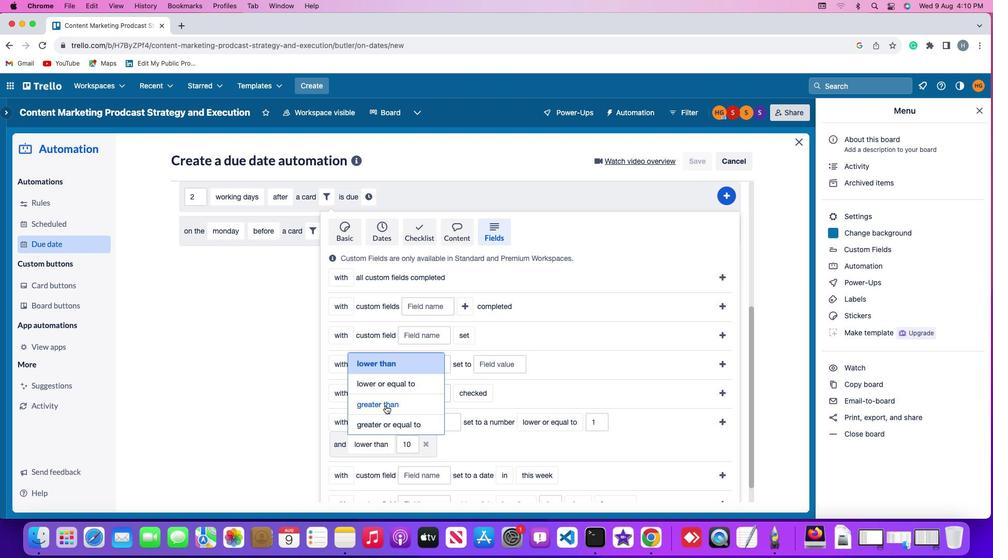 
Action: Mouse moved to (418, 446)
Screenshot: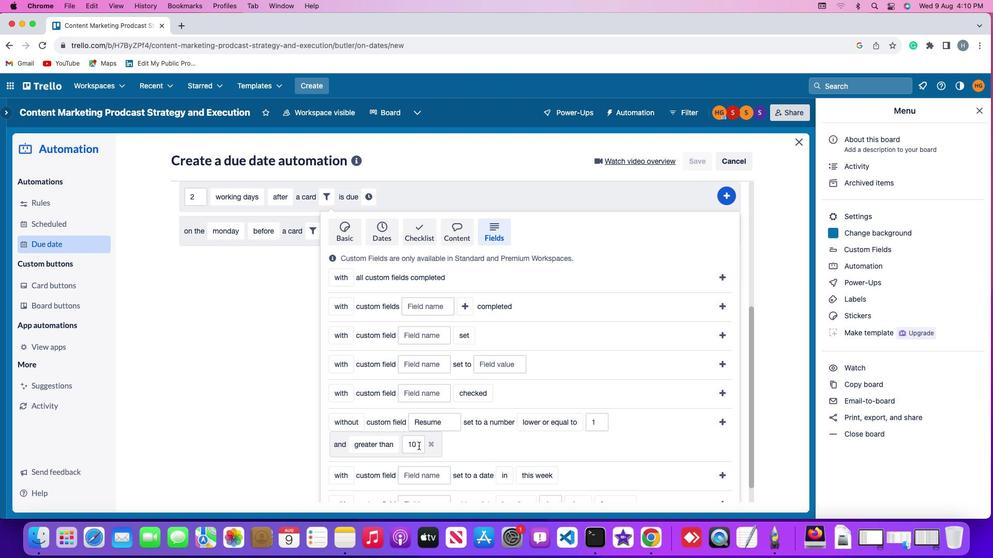 
Action: Mouse pressed left at (418, 446)
Screenshot: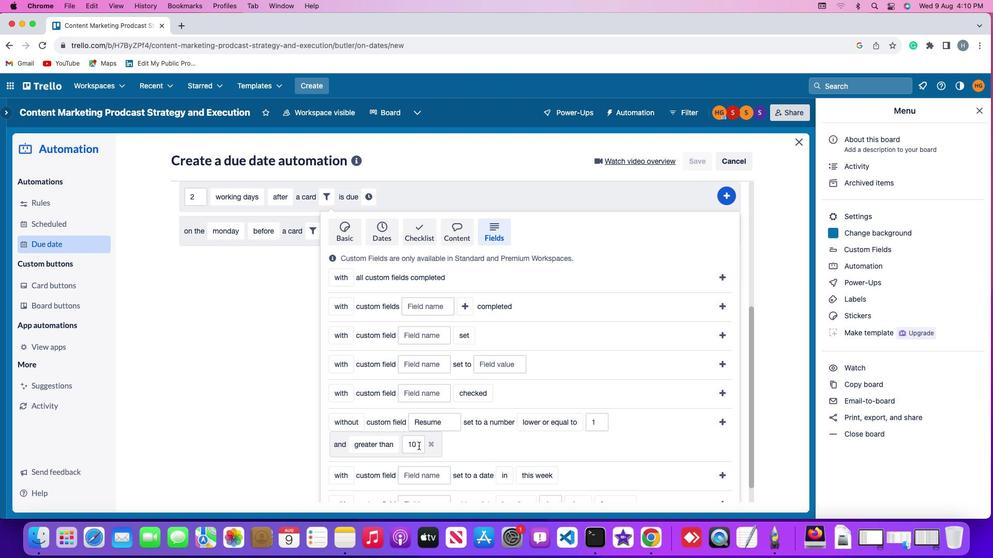 
Action: Key pressed Key.backspaceKey.backspace'1''0'
Screenshot: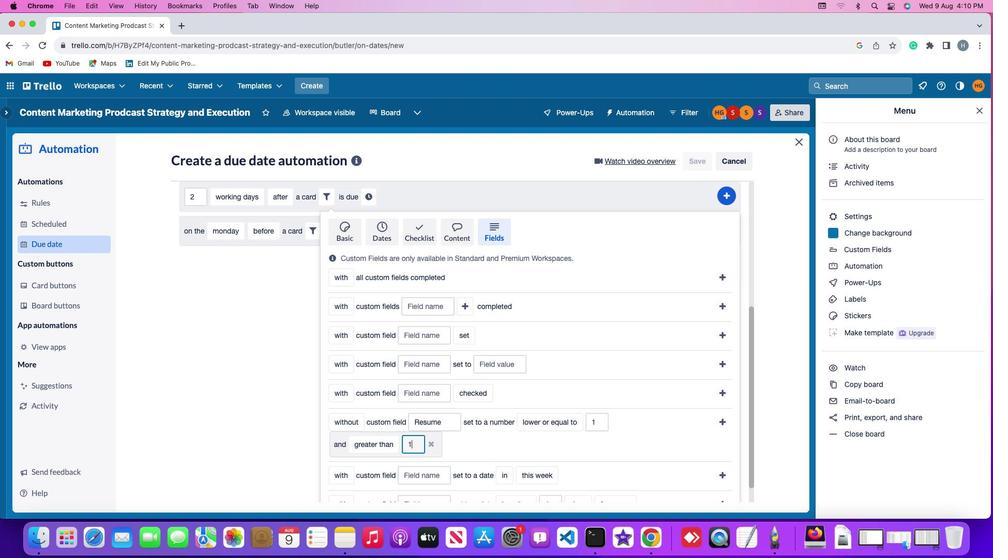 
Action: Mouse moved to (725, 420)
Screenshot: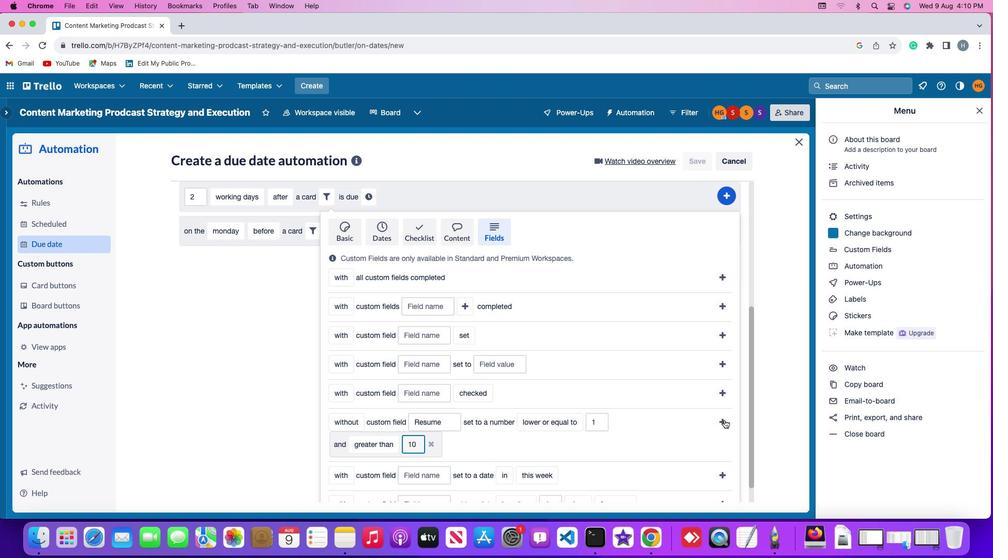 
Action: Mouse pressed left at (725, 420)
Screenshot: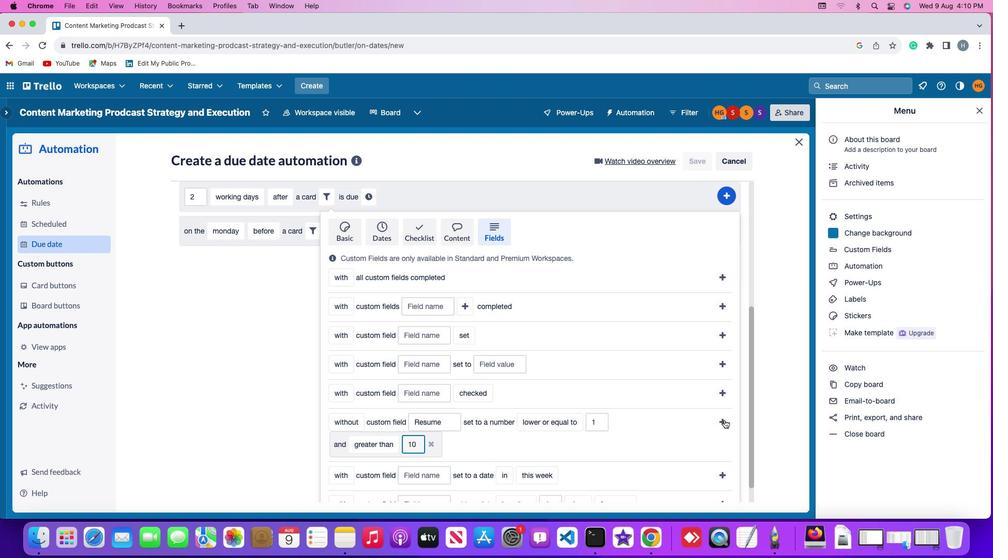 
Action: Mouse moved to (676, 419)
Screenshot: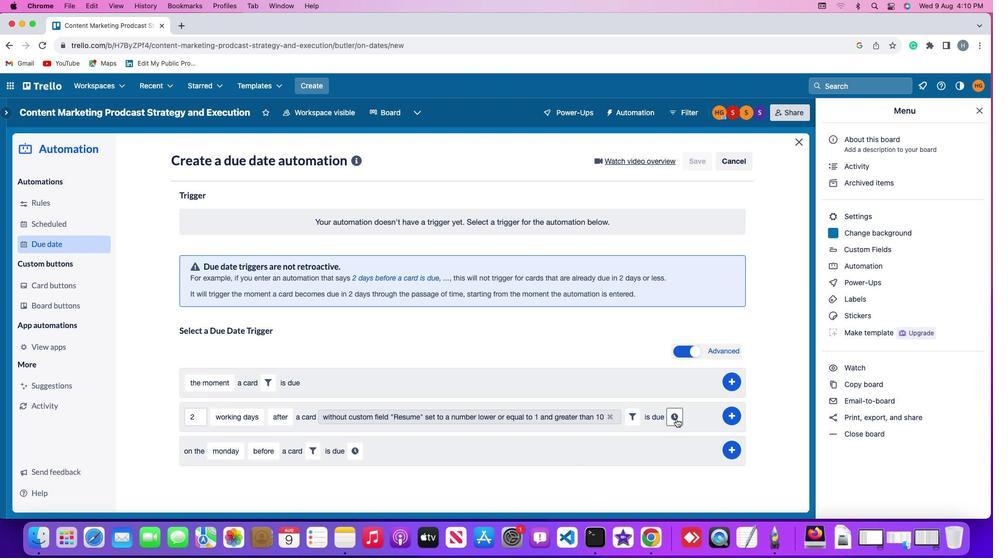 
Action: Mouse pressed left at (676, 419)
Screenshot: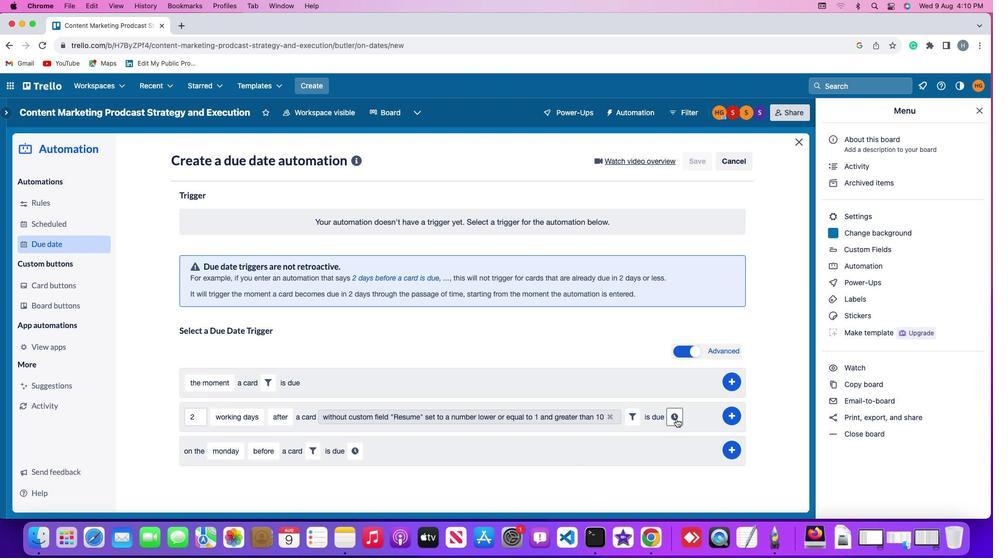 
Action: Mouse moved to (218, 441)
Screenshot: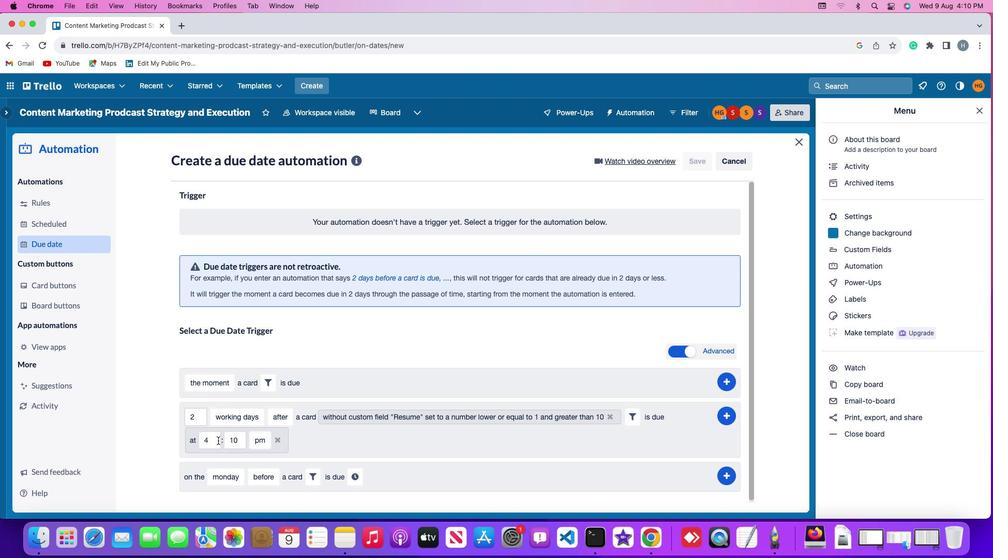 
Action: Mouse pressed left at (218, 441)
Screenshot: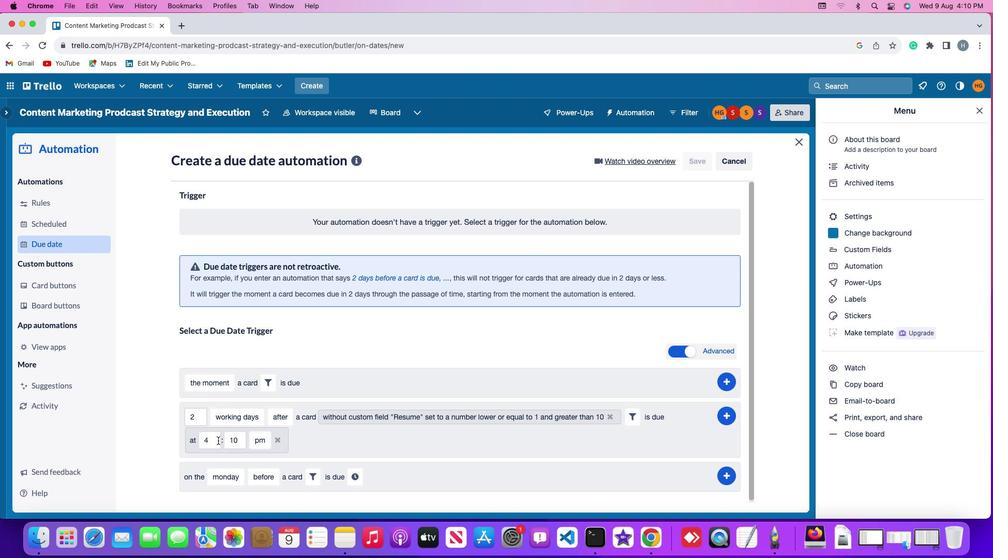
Action: Mouse moved to (217, 440)
Screenshot: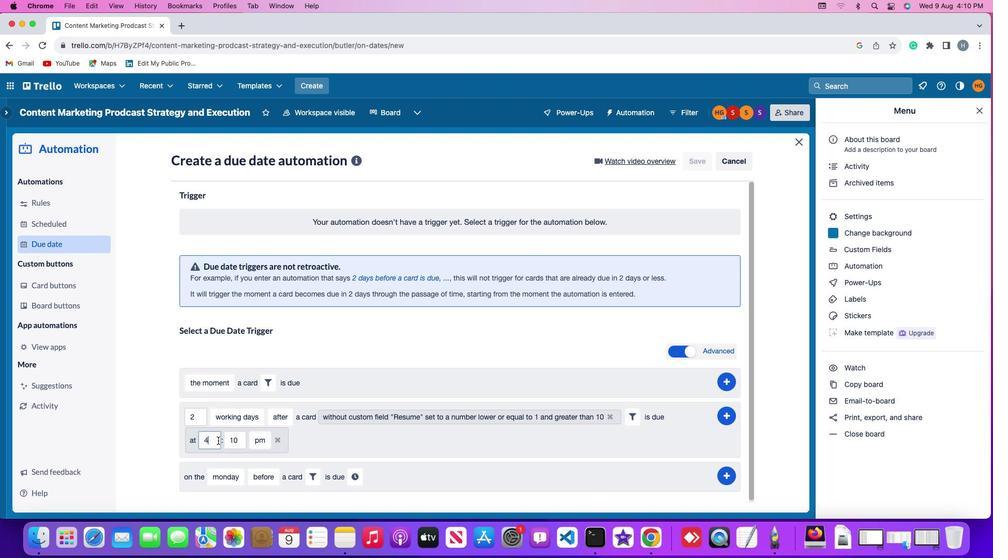 
Action: Key pressed Key.backspace'1''1'
Screenshot: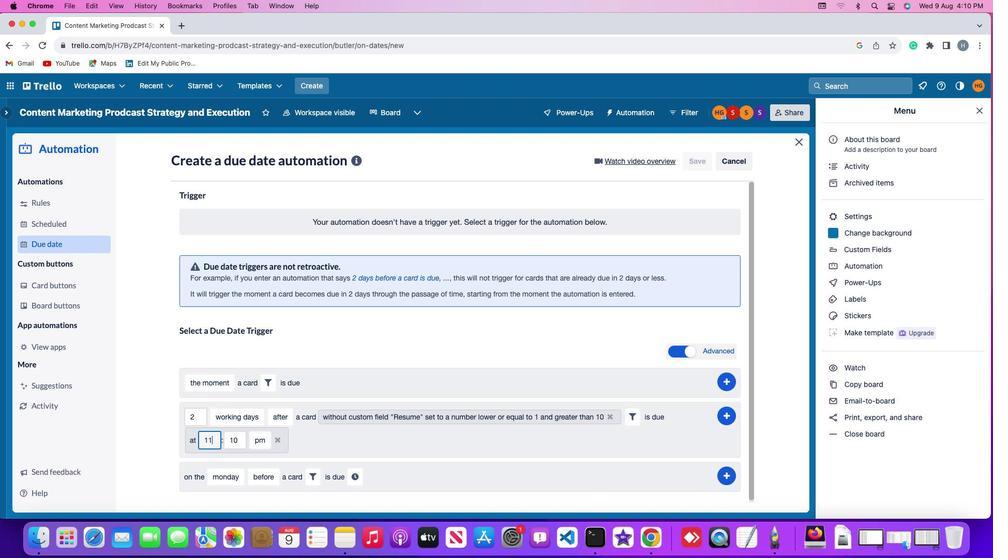 
Action: Mouse moved to (238, 441)
Screenshot: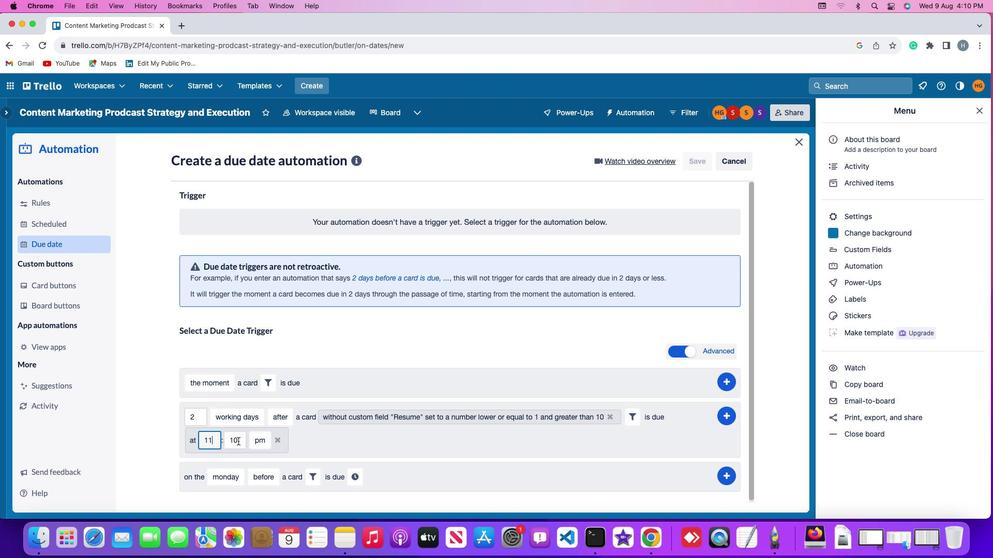 
Action: Mouse pressed left at (238, 441)
Screenshot: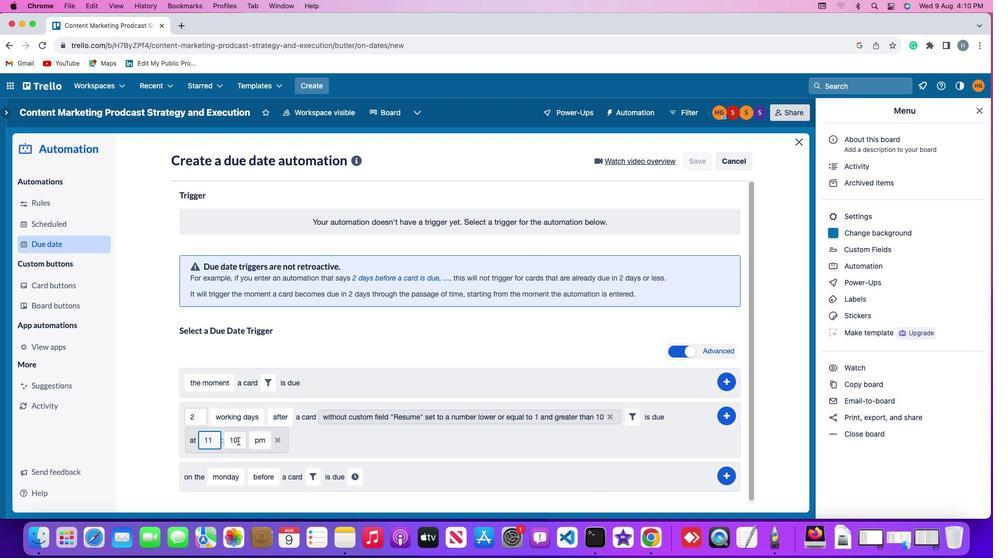 
Action: Mouse moved to (238, 441)
Screenshot: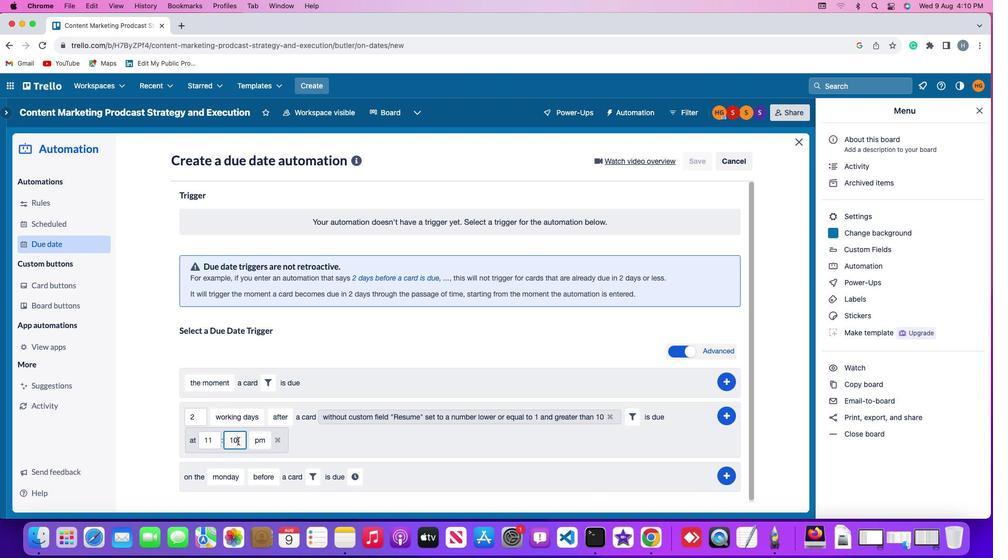 
Action: Key pressed Key.backspaceKey.backspace'0''0'
Screenshot: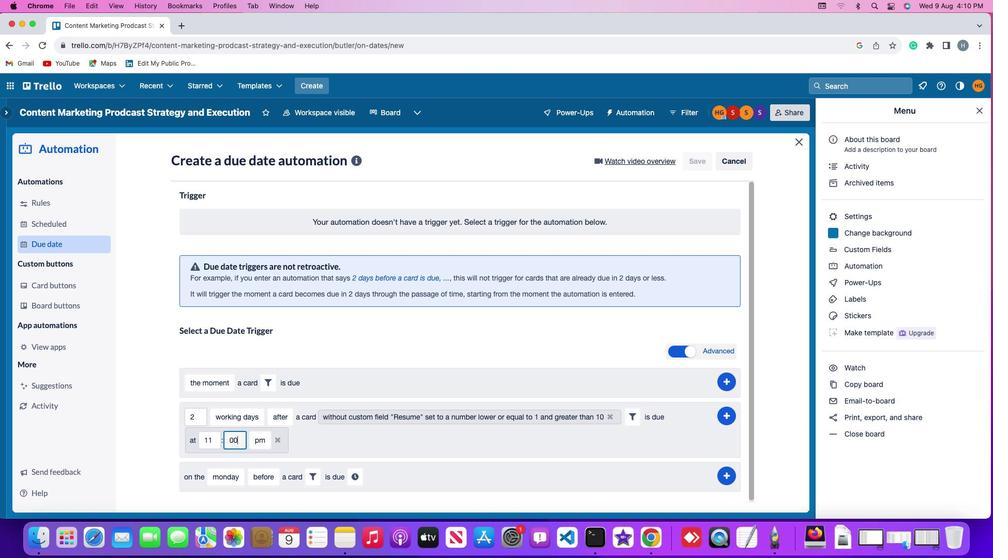 
Action: Mouse moved to (256, 441)
Screenshot: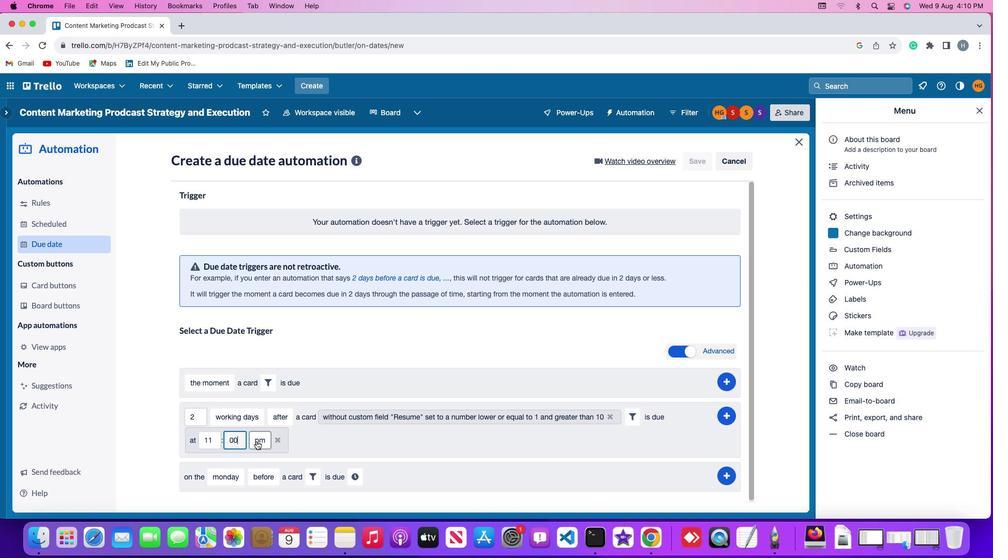 
Action: Mouse pressed left at (256, 441)
Screenshot: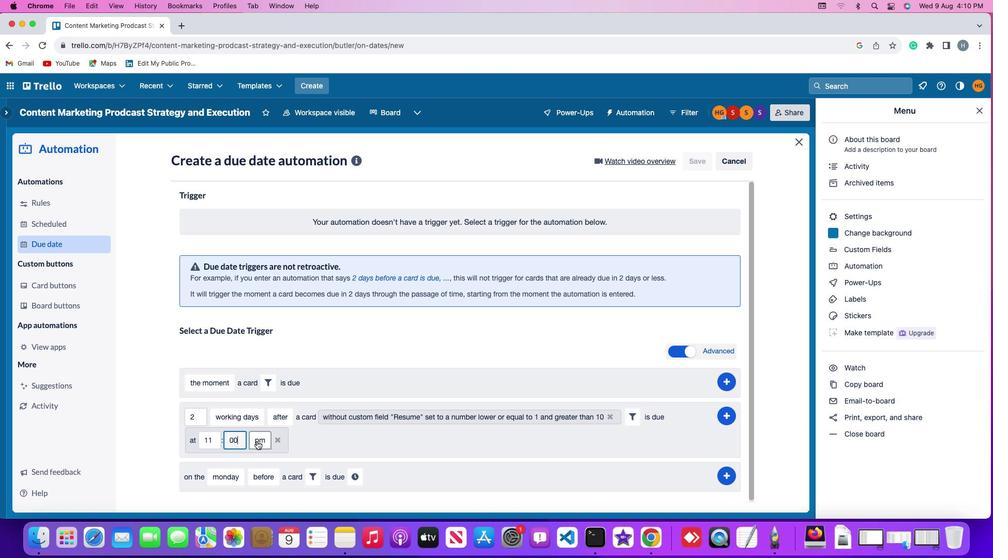 
Action: Mouse moved to (264, 461)
Screenshot: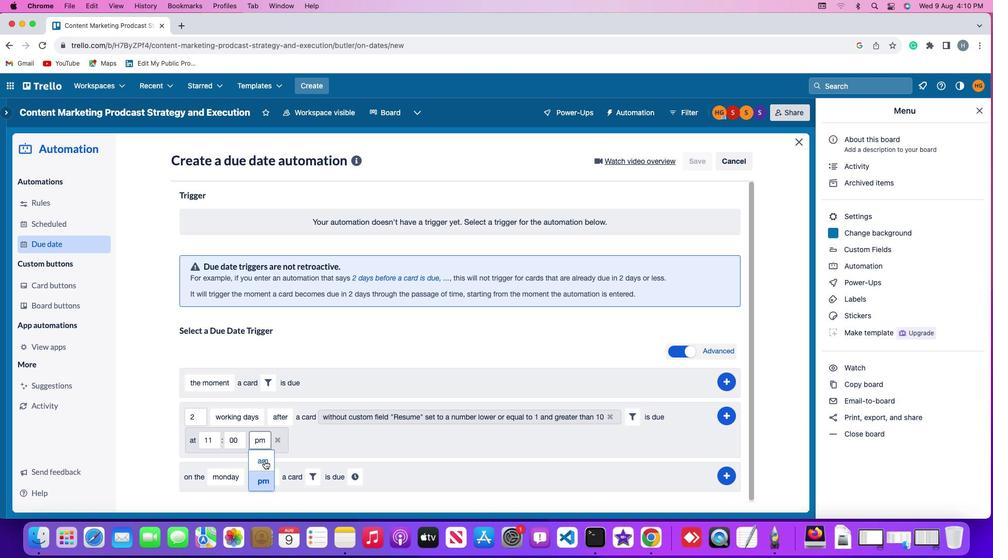 
Action: Mouse pressed left at (264, 461)
Screenshot: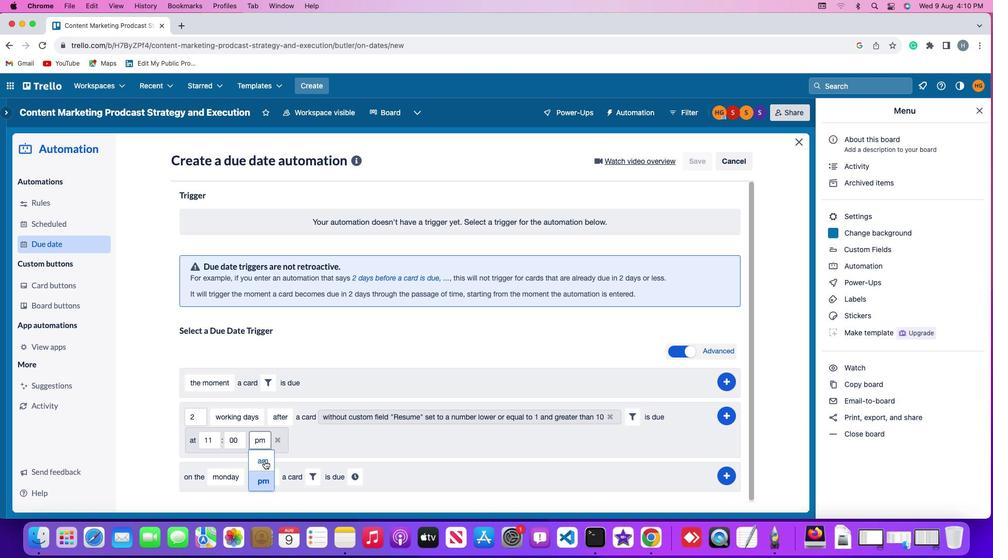 
Action: Mouse moved to (729, 414)
Screenshot: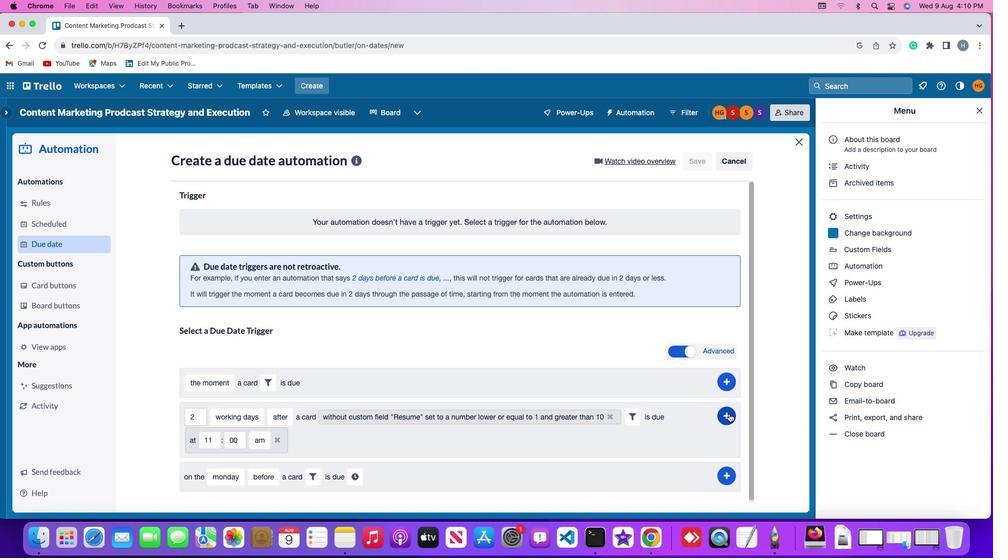 
Action: Mouse pressed left at (729, 414)
Screenshot: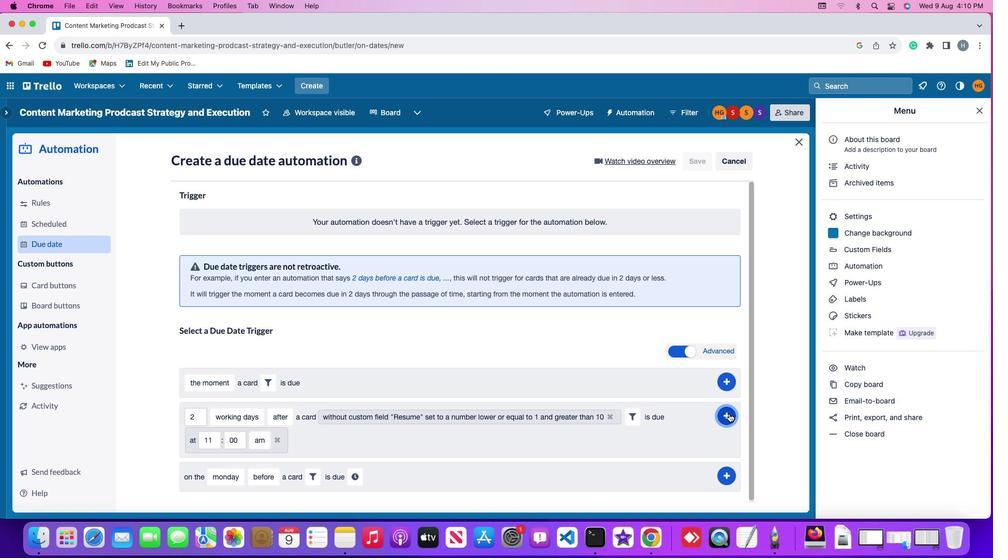 
Action: Mouse moved to (769, 328)
Screenshot: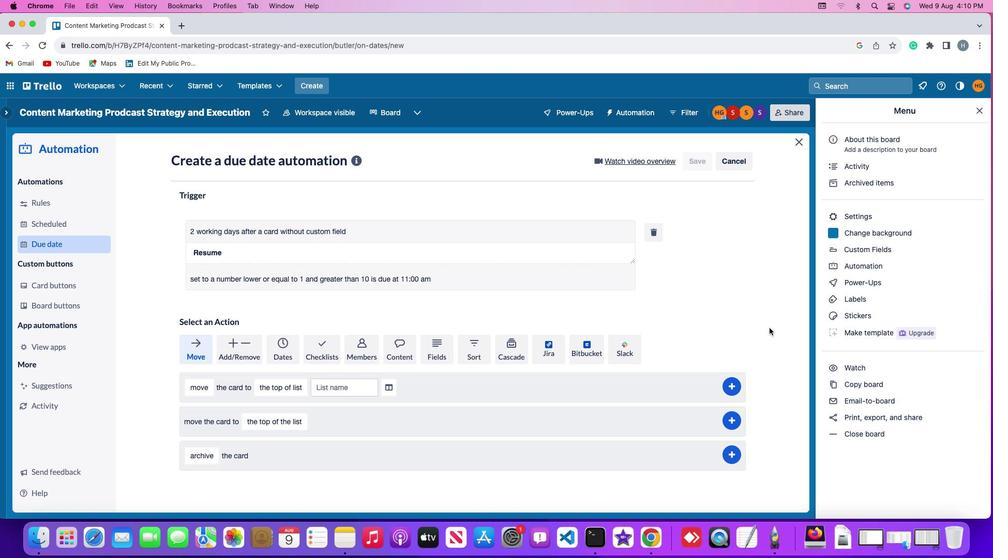 
